 Task: Find connections with filter location Litvínov with filter topic #Businessintelligence with filter profile language German with filter current company Fractal with filter school St. Joseph's Convent School, Bhopal with filter industry Urban Transit Services with filter service category WordPress Design with filter keywords title Assistant Engineer
Action: Mouse moved to (533, 77)
Screenshot: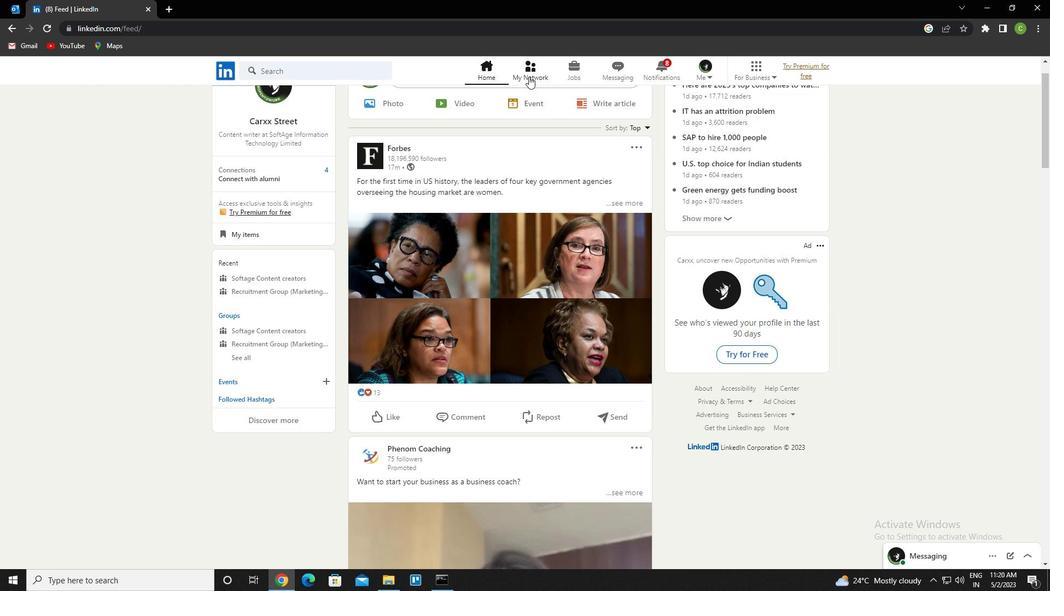 
Action: Mouse pressed left at (533, 77)
Screenshot: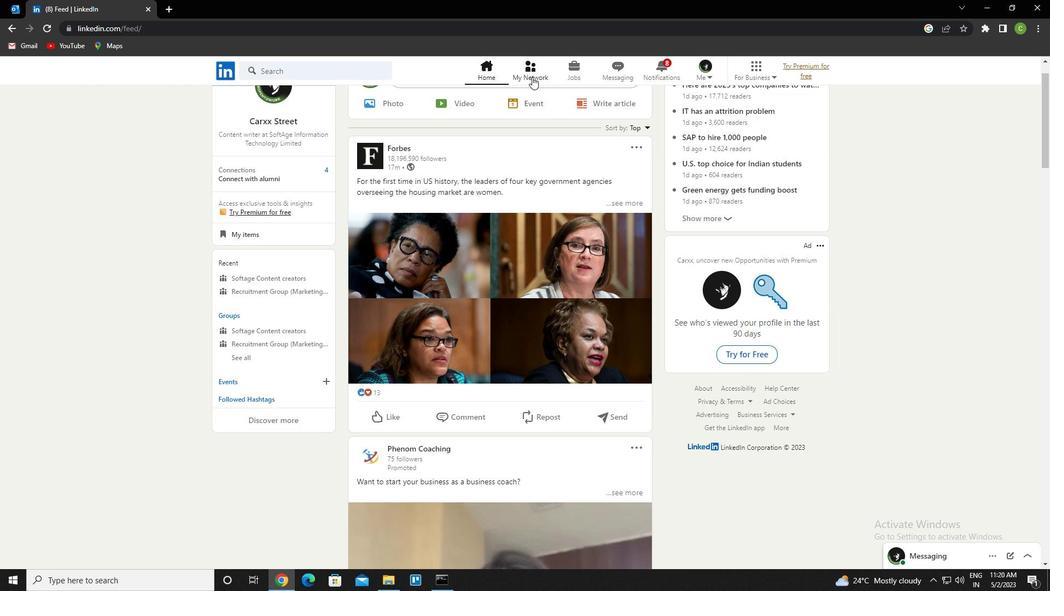 
Action: Mouse moved to (314, 129)
Screenshot: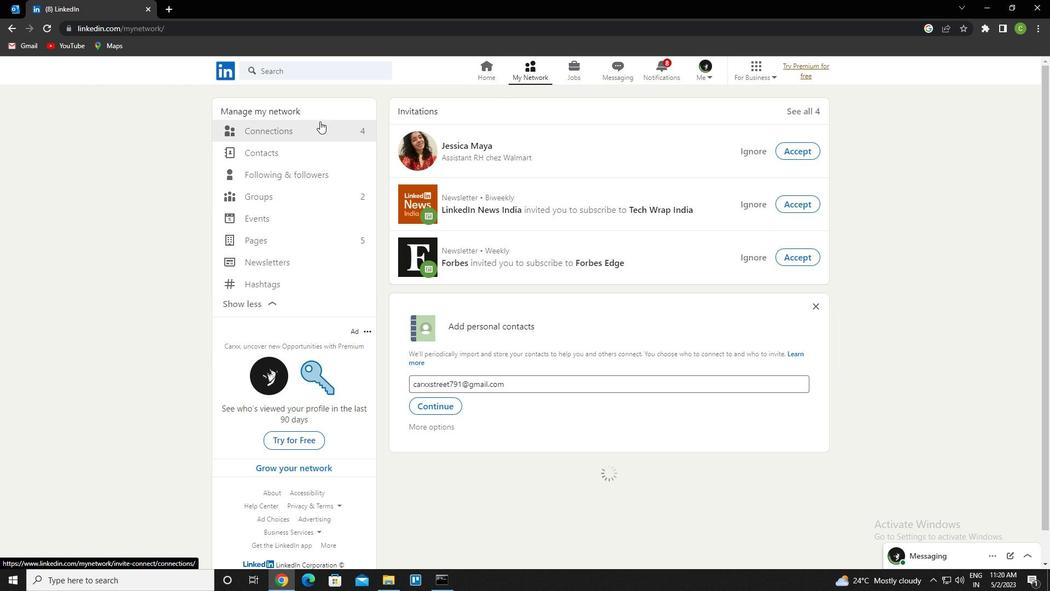 
Action: Mouse pressed left at (314, 129)
Screenshot: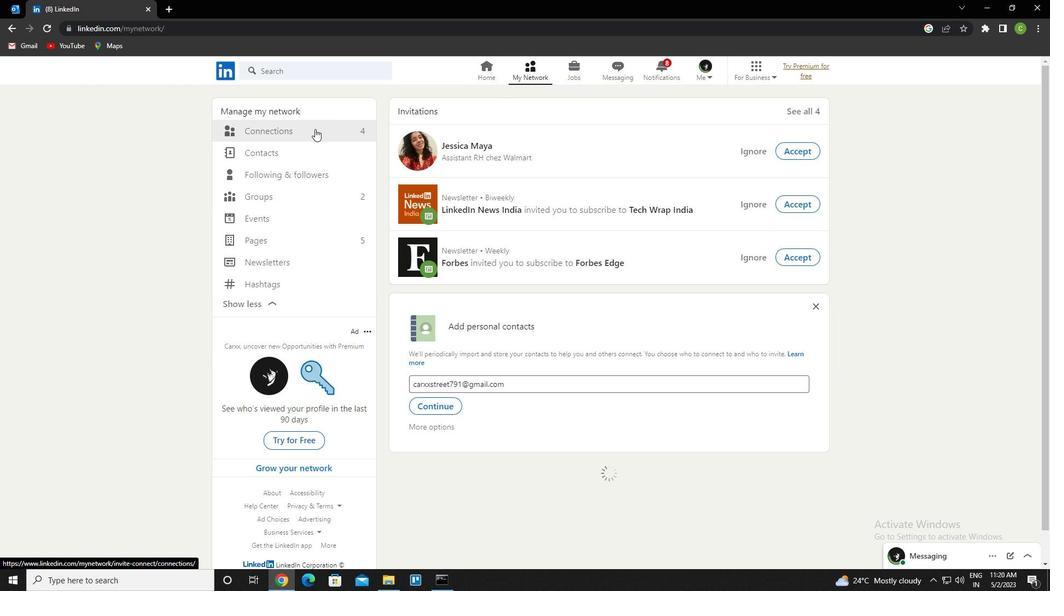 
Action: Mouse moved to (616, 127)
Screenshot: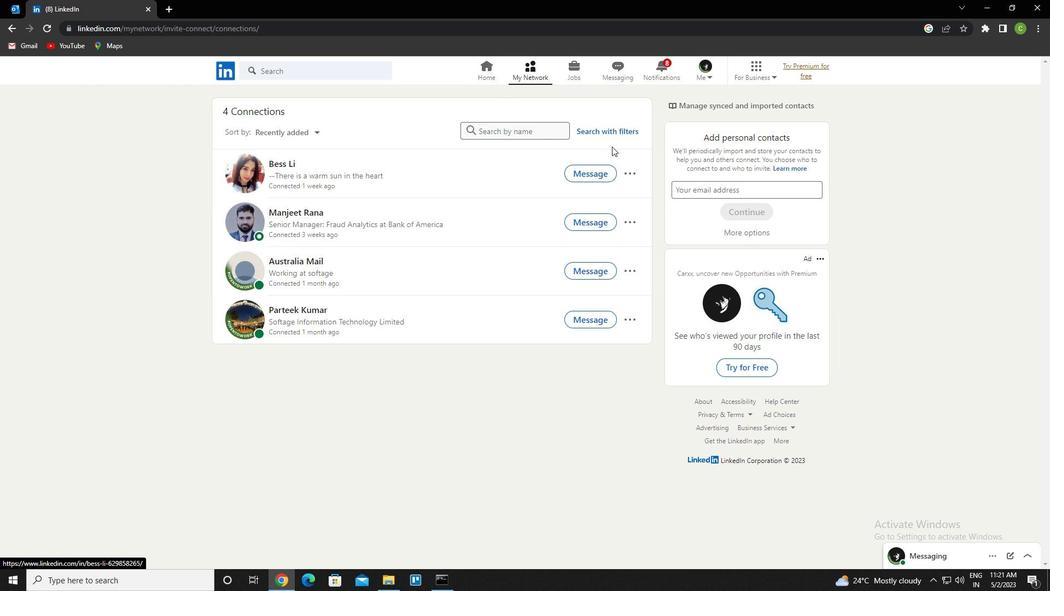 
Action: Mouse pressed left at (616, 127)
Screenshot: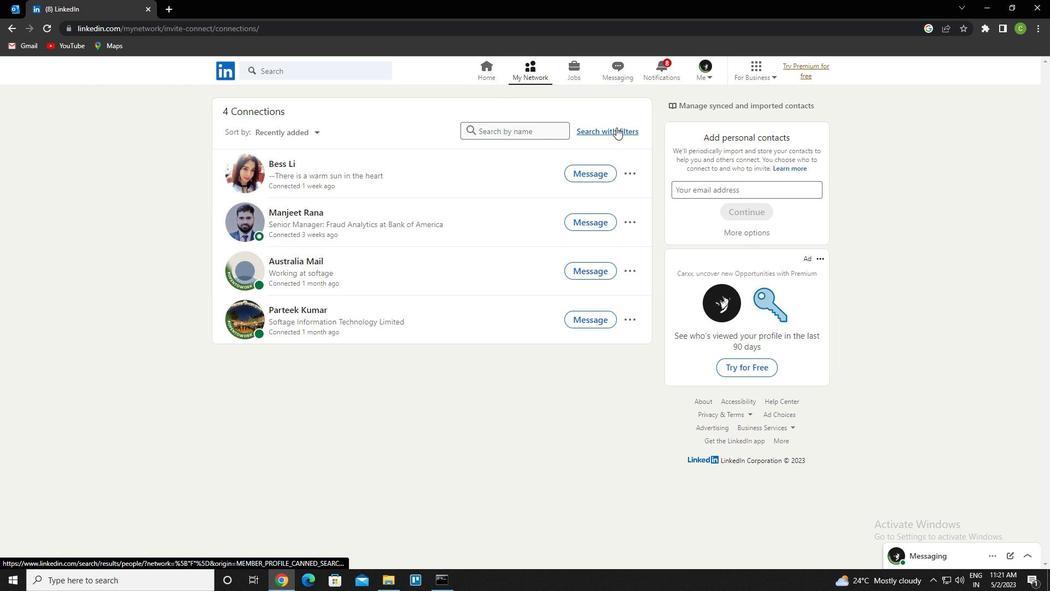 
Action: Mouse moved to (560, 100)
Screenshot: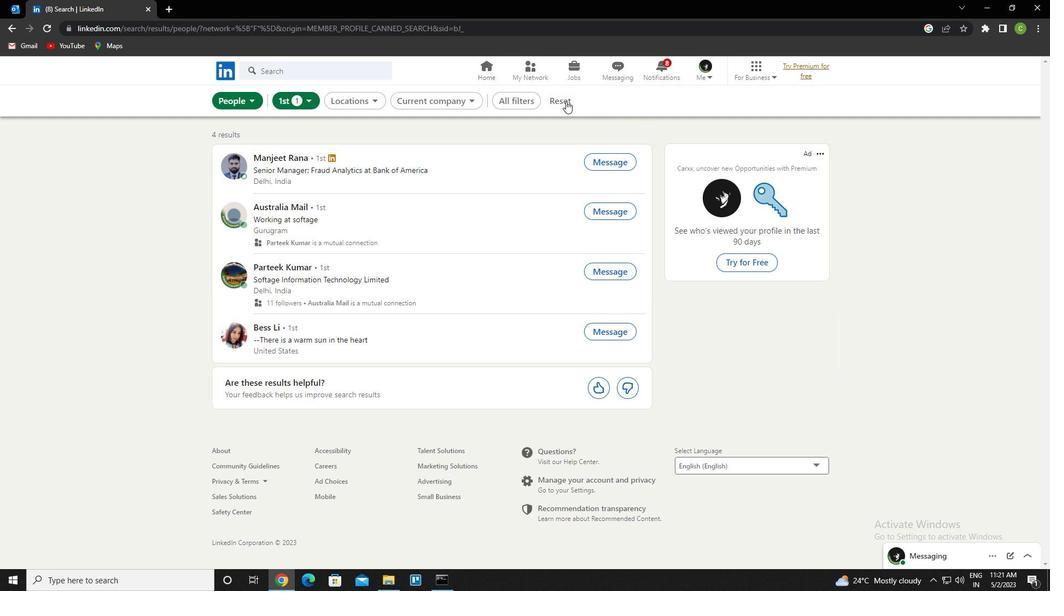 
Action: Mouse pressed left at (560, 100)
Screenshot: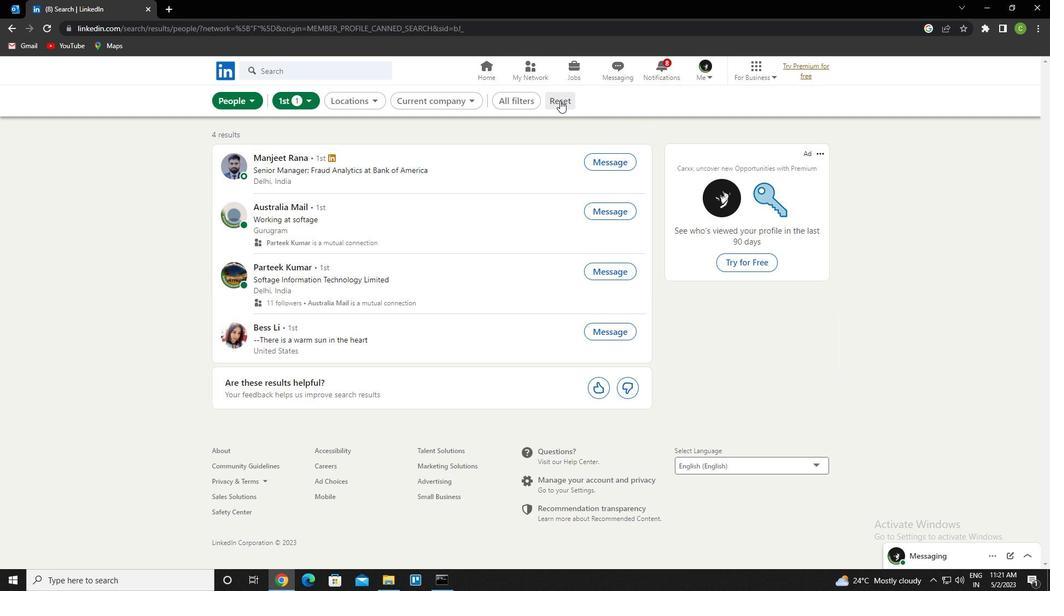 
Action: Mouse moved to (545, 104)
Screenshot: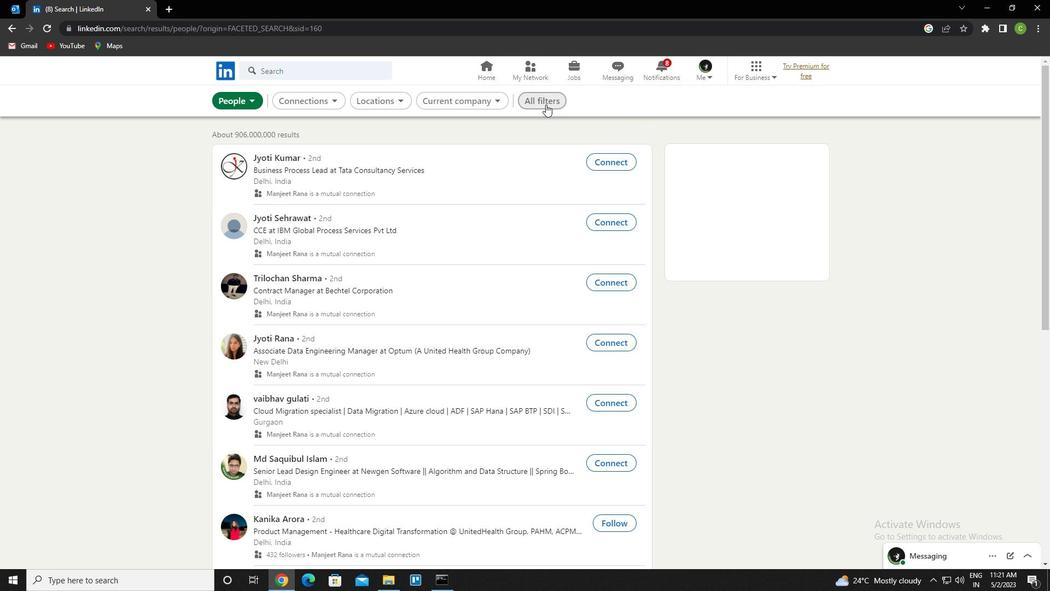 
Action: Mouse pressed left at (545, 104)
Screenshot: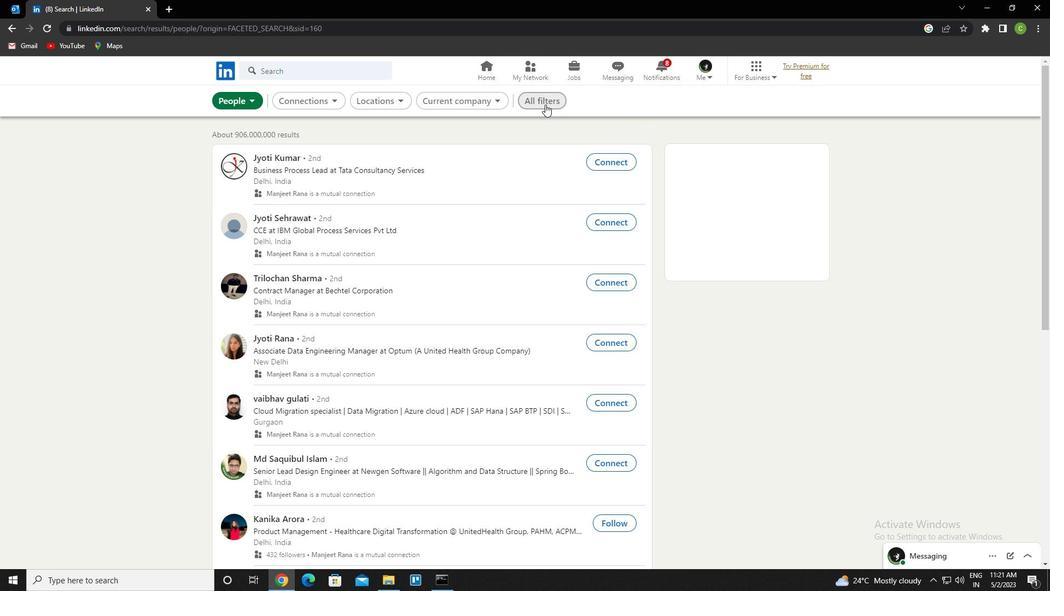 
Action: Mouse moved to (963, 379)
Screenshot: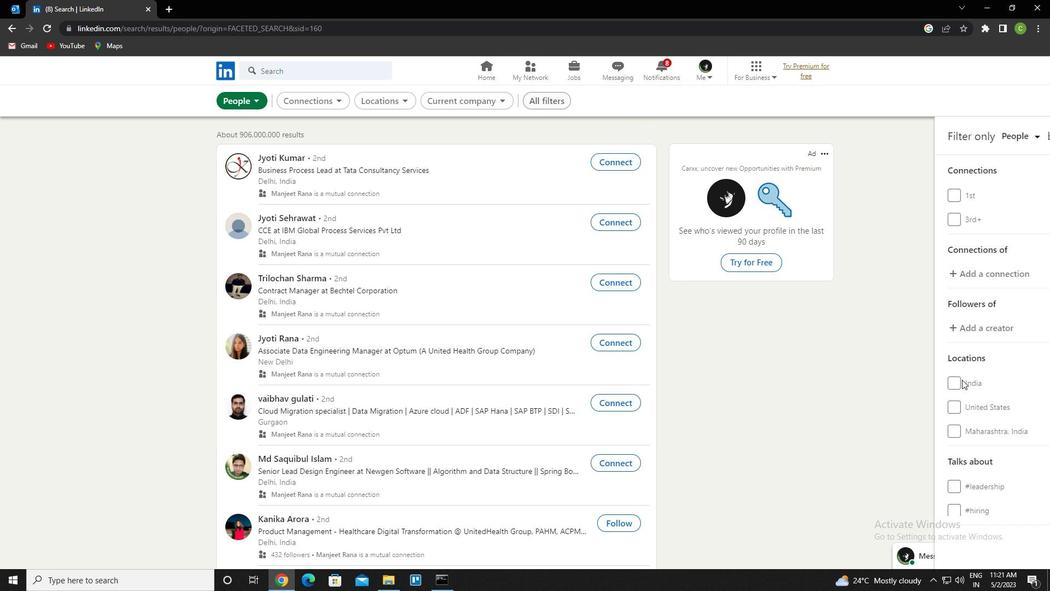 
Action: Mouse scrolled (963, 379) with delta (0, 0)
Screenshot: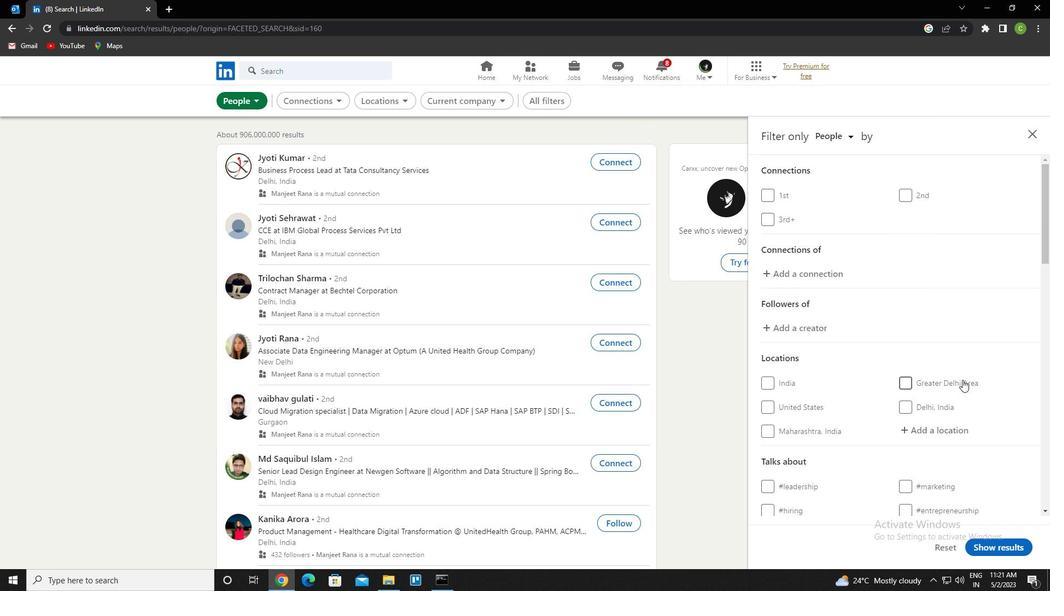 
Action: Mouse scrolled (963, 379) with delta (0, 0)
Screenshot: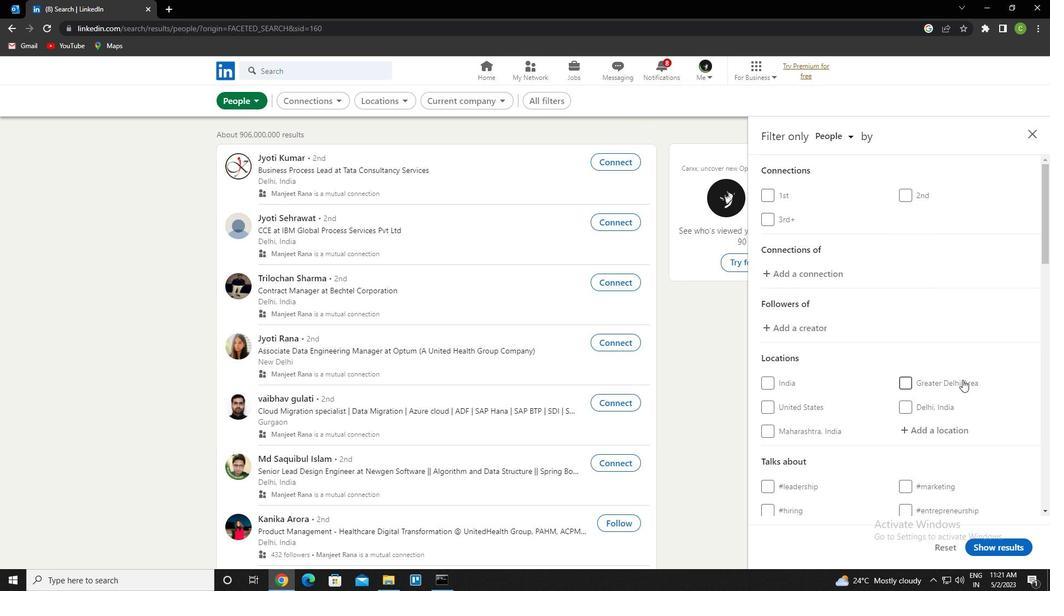 
Action: Mouse scrolled (963, 379) with delta (0, 0)
Screenshot: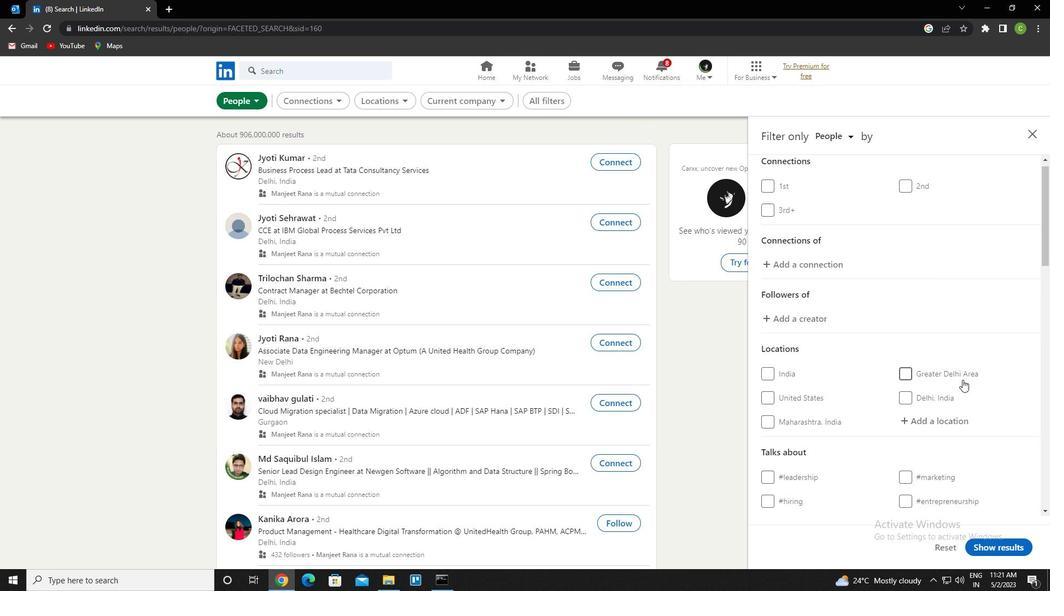 
Action: Mouse moved to (943, 270)
Screenshot: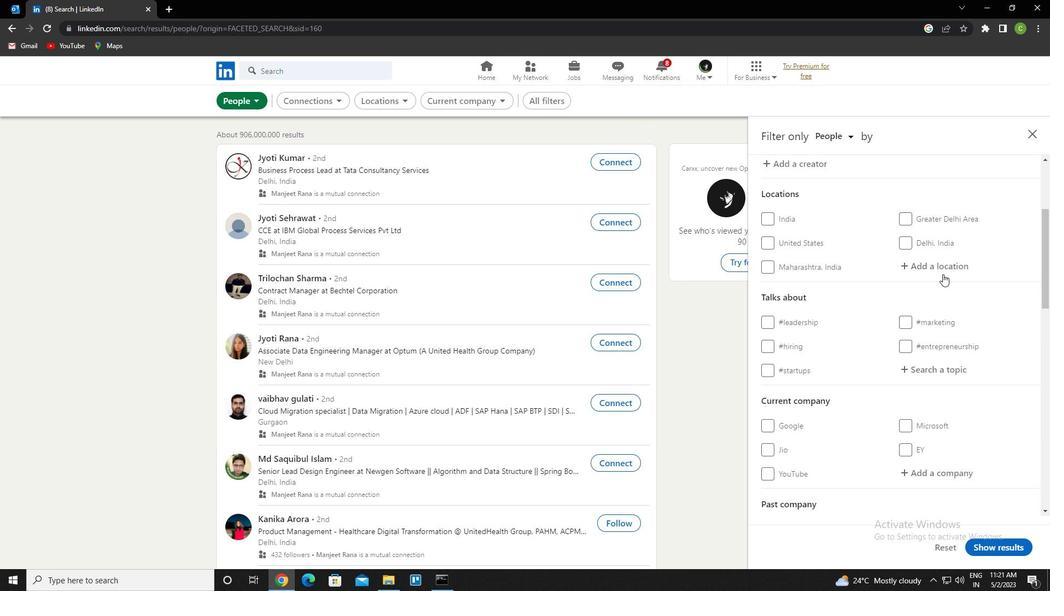 
Action: Mouse pressed left at (943, 270)
Screenshot: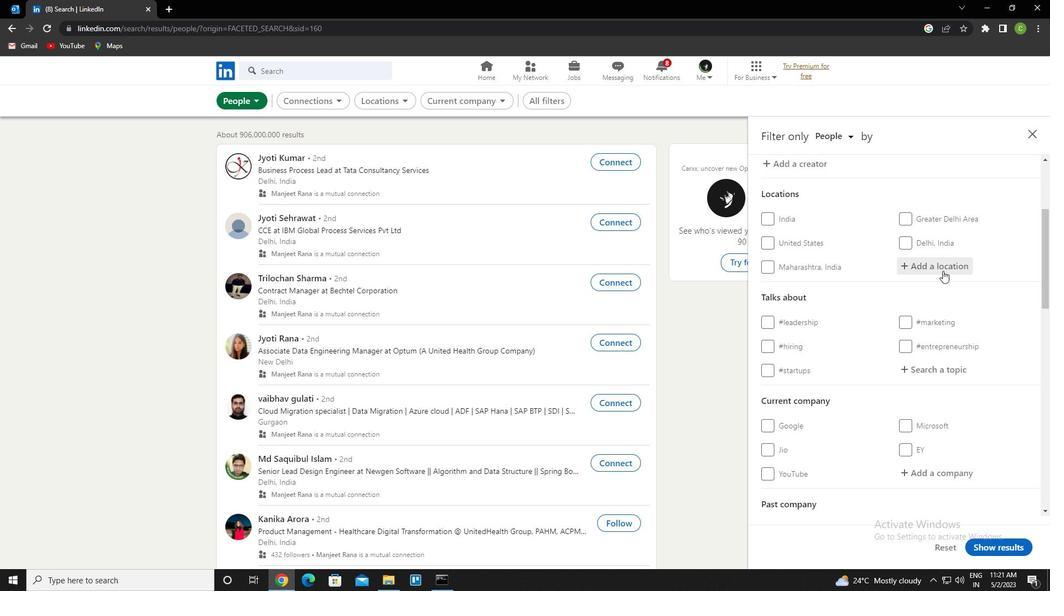 
Action: Key pressed <Key.caps_lock>l<Key.caps_lock>itvinoc<Key.backspace><Key.down><Key.enter>
Screenshot: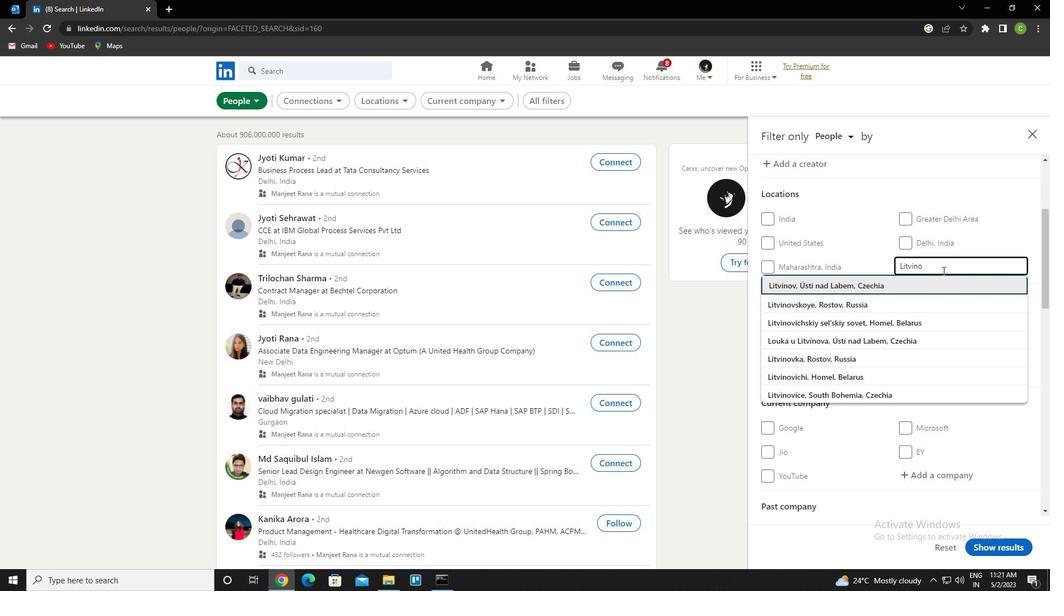 
Action: Mouse scrolled (943, 270) with delta (0, 0)
Screenshot: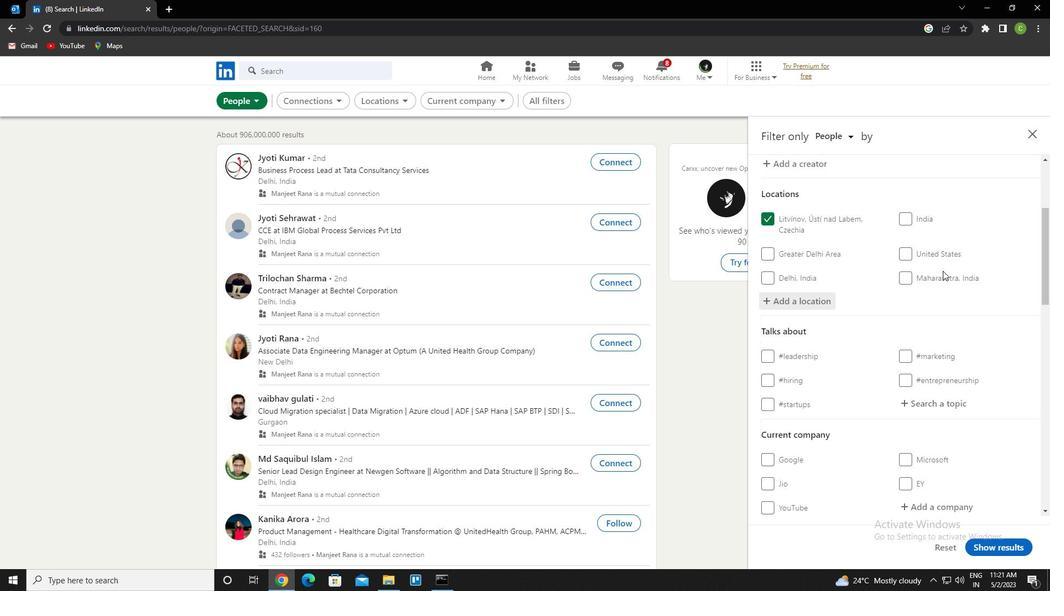
Action: Mouse scrolled (943, 270) with delta (0, 0)
Screenshot: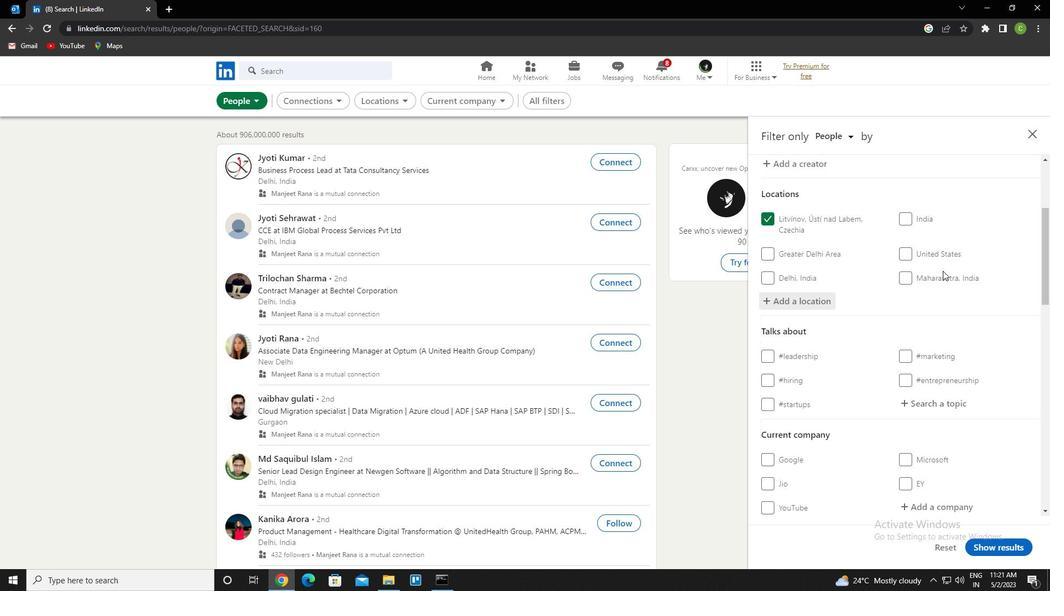 
Action: Mouse moved to (928, 295)
Screenshot: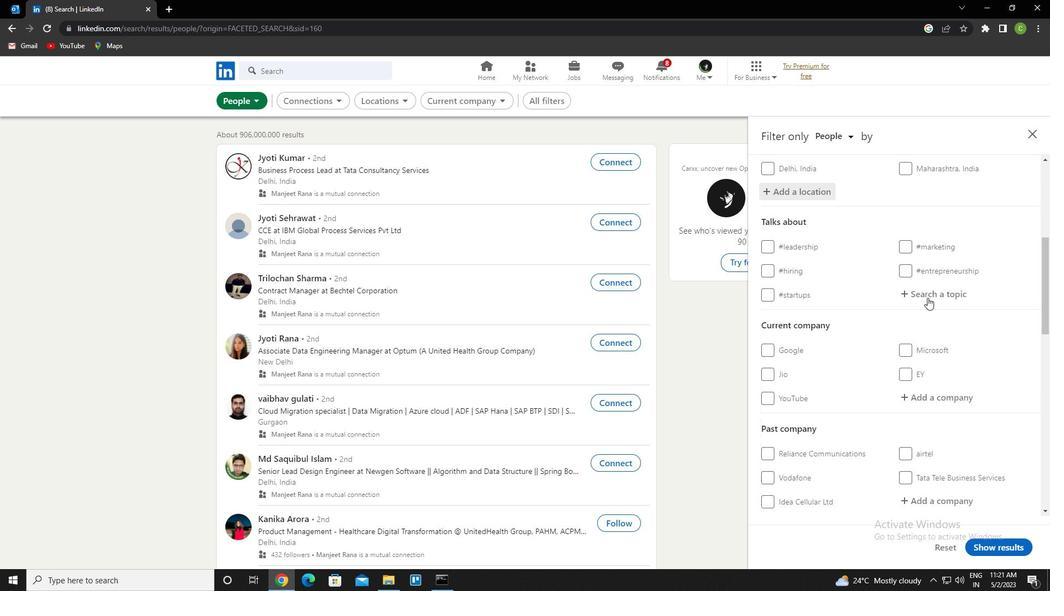 
Action: Mouse pressed left at (928, 295)
Screenshot: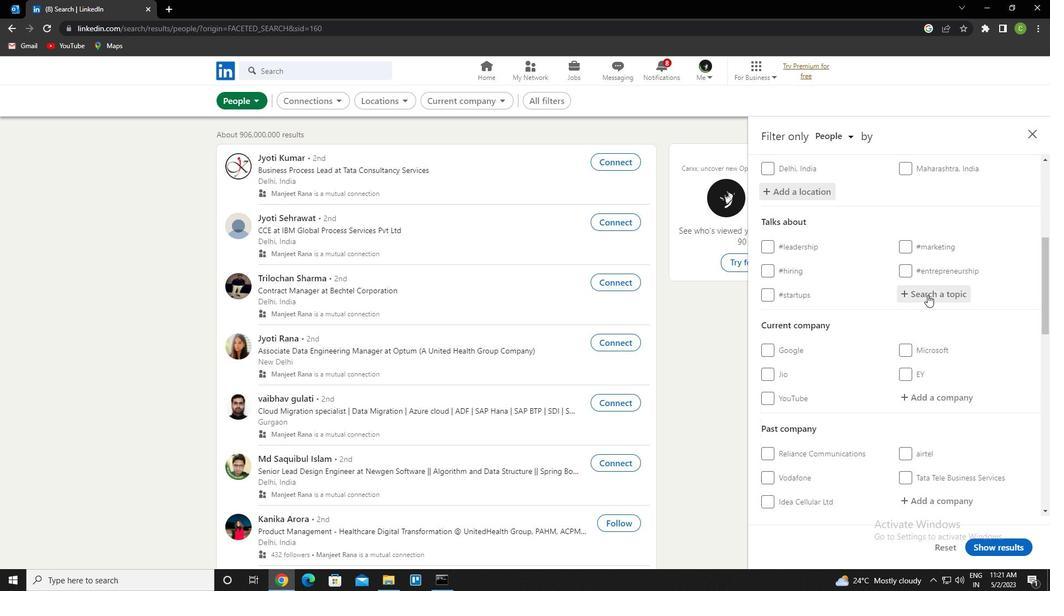 
Action: Key pressed businessintelli<Key.down><Key.enter>
Screenshot: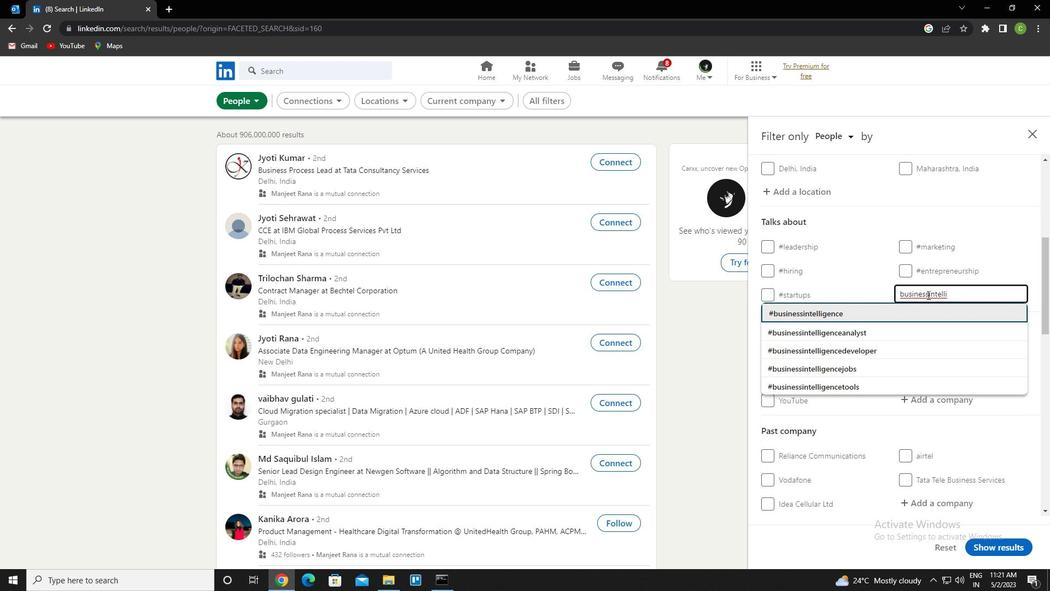
Action: Mouse scrolled (928, 294) with delta (0, 0)
Screenshot: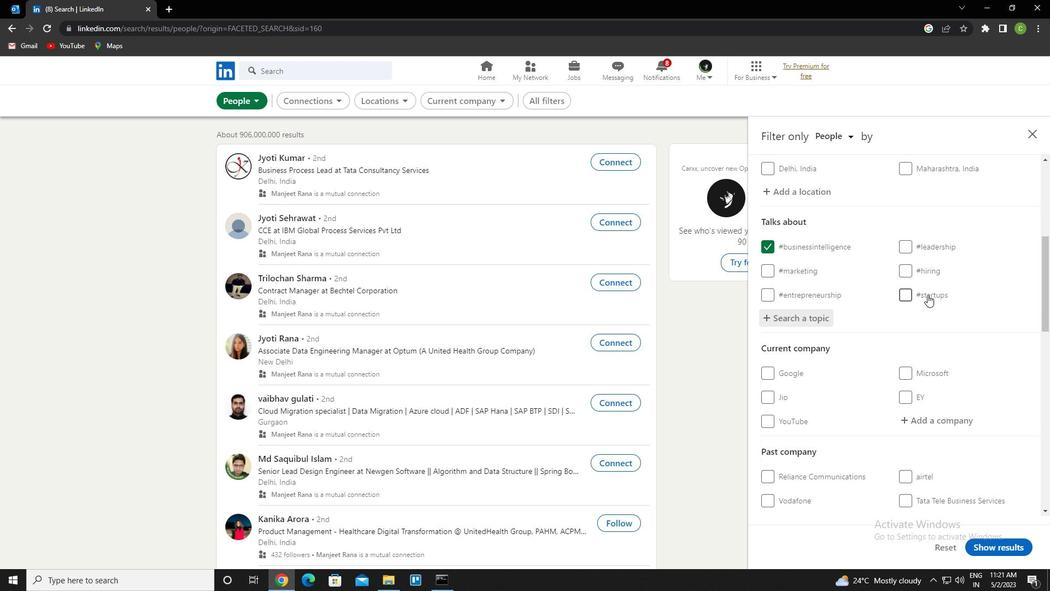 
Action: Mouse scrolled (928, 294) with delta (0, 0)
Screenshot: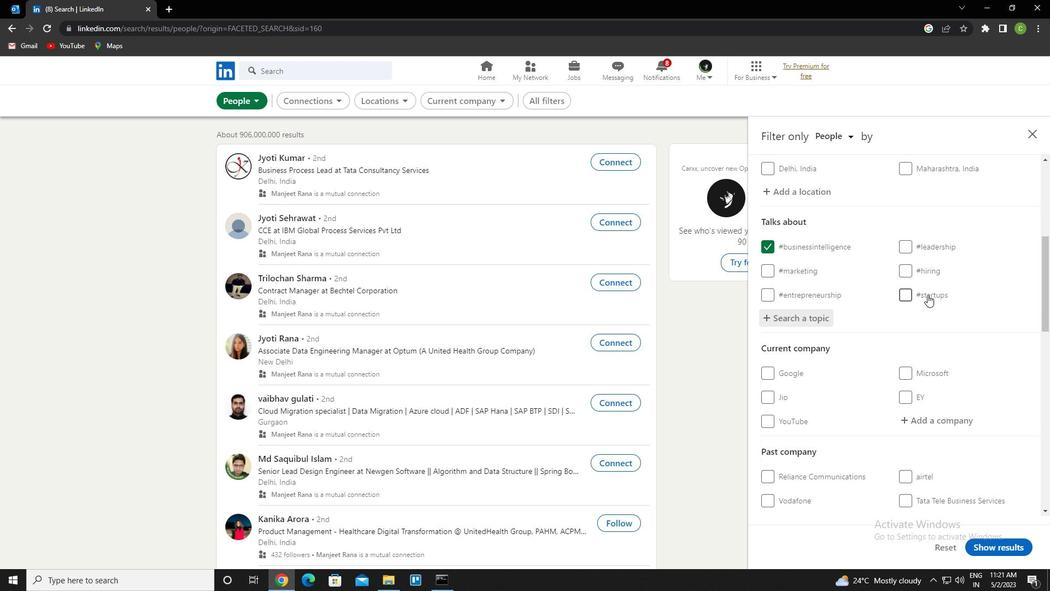 
Action: Mouse scrolled (928, 294) with delta (0, 0)
Screenshot: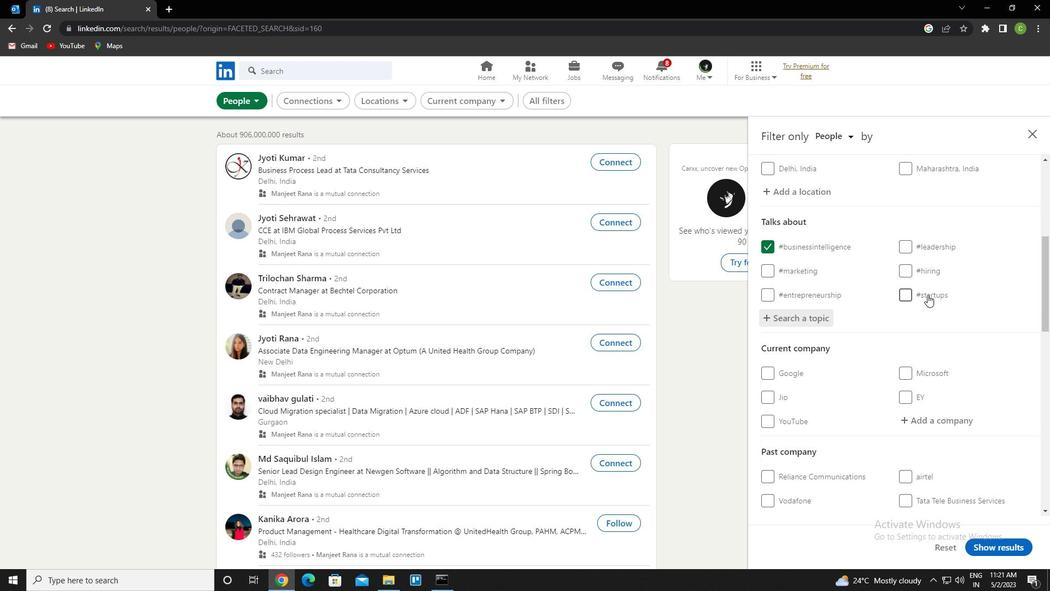
Action: Mouse scrolled (928, 294) with delta (0, 0)
Screenshot: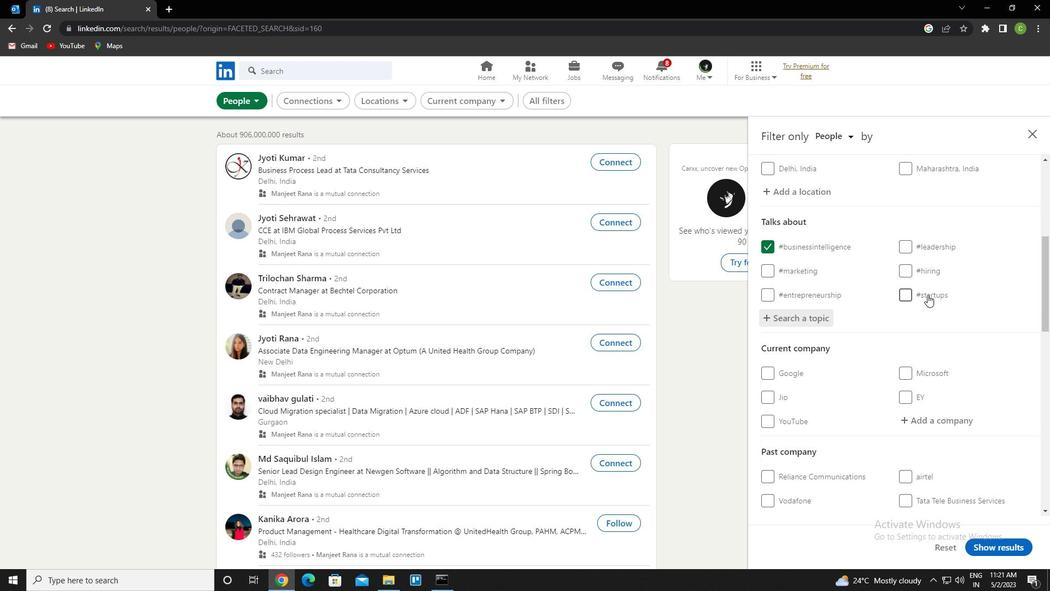 
Action: Mouse scrolled (928, 294) with delta (0, 0)
Screenshot: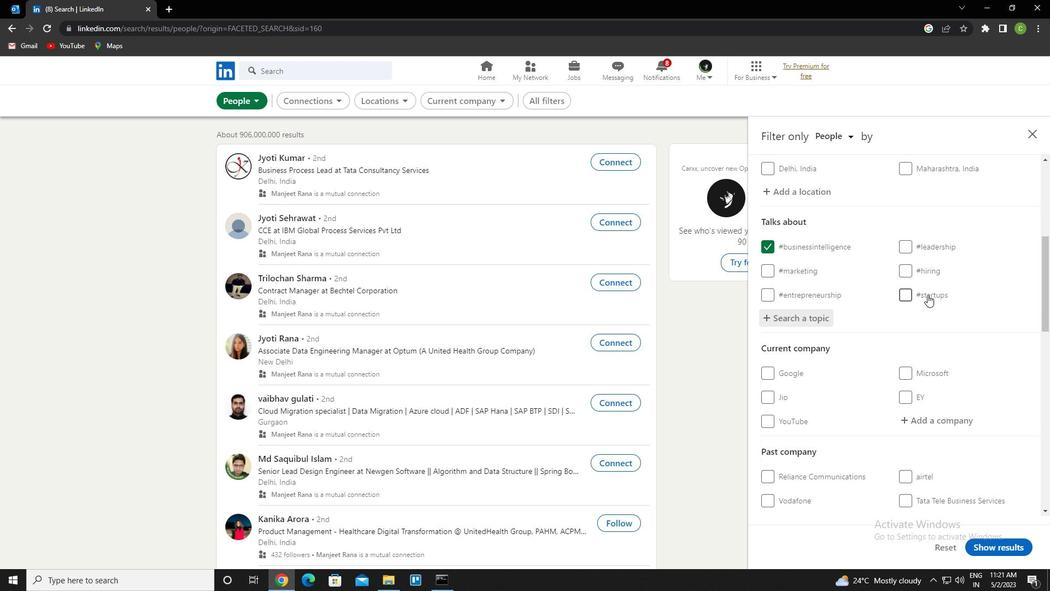 
Action: Mouse scrolled (928, 294) with delta (0, 0)
Screenshot: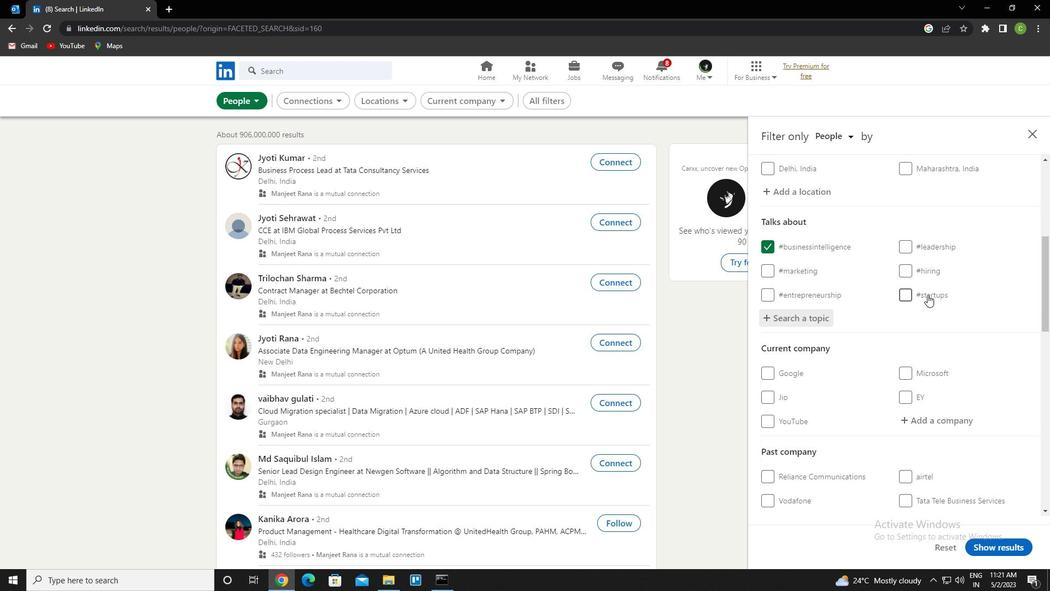 
Action: Mouse scrolled (928, 294) with delta (0, 0)
Screenshot: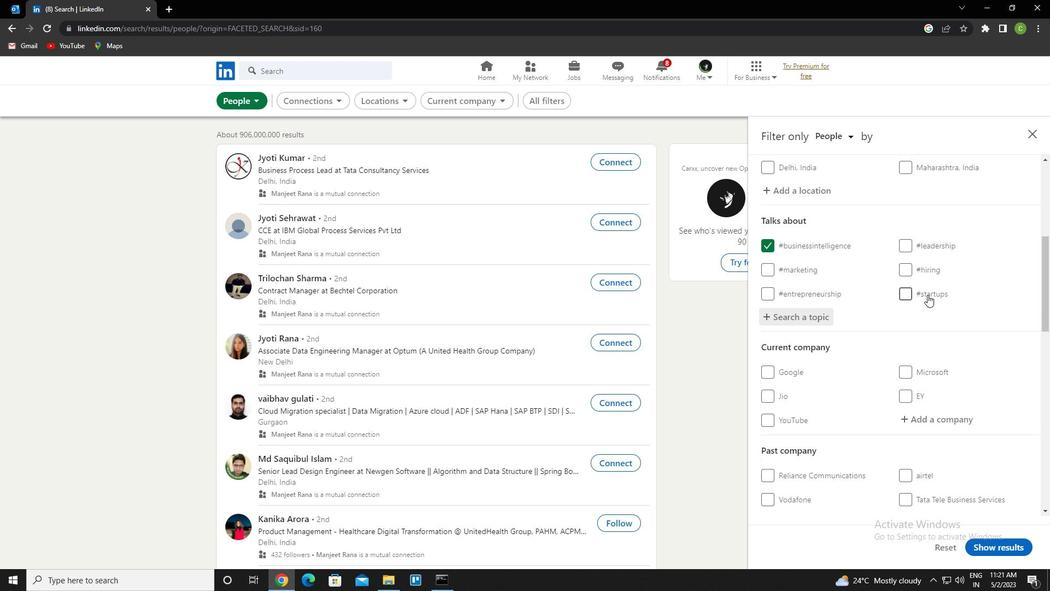 
Action: Mouse scrolled (928, 294) with delta (0, 0)
Screenshot: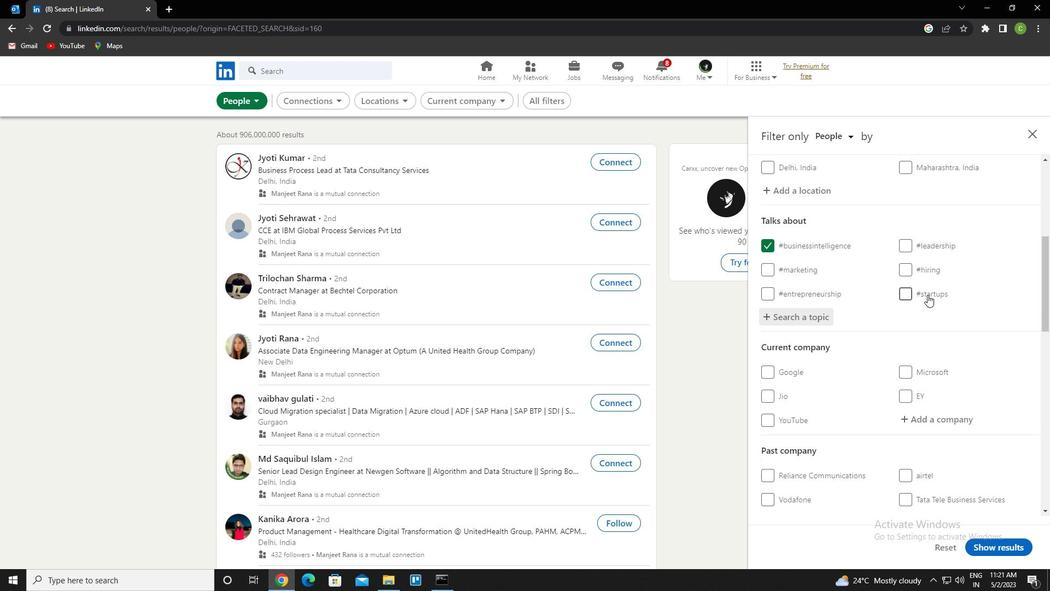 
Action: Mouse scrolled (928, 294) with delta (0, 0)
Screenshot: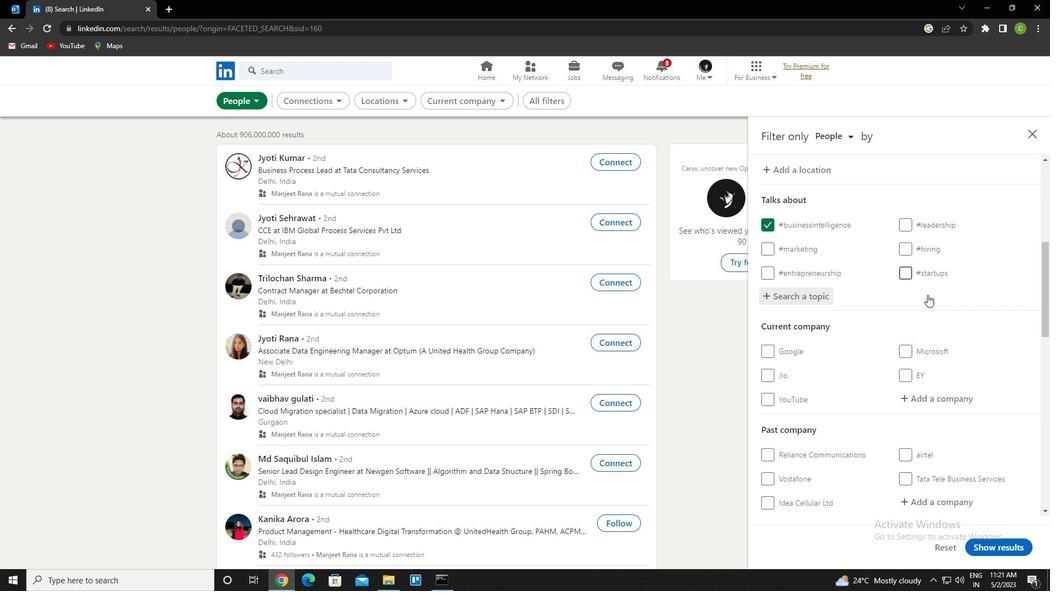 
Action: Mouse scrolled (928, 294) with delta (0, 0)
Screenshot: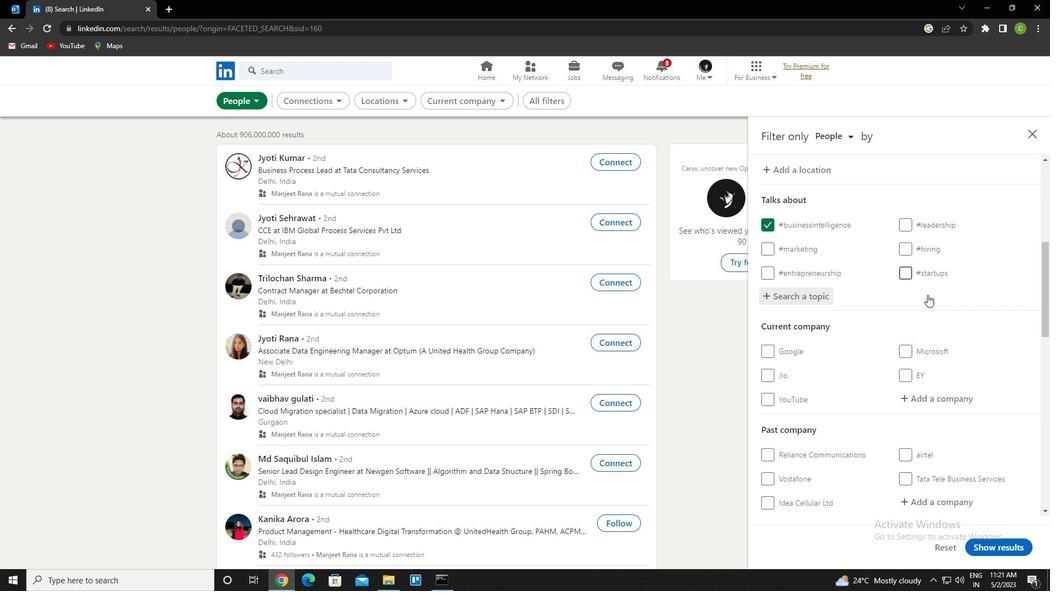 
Action: Mouse scrolled (928, 294) with delta (0, 0)
Screenshot: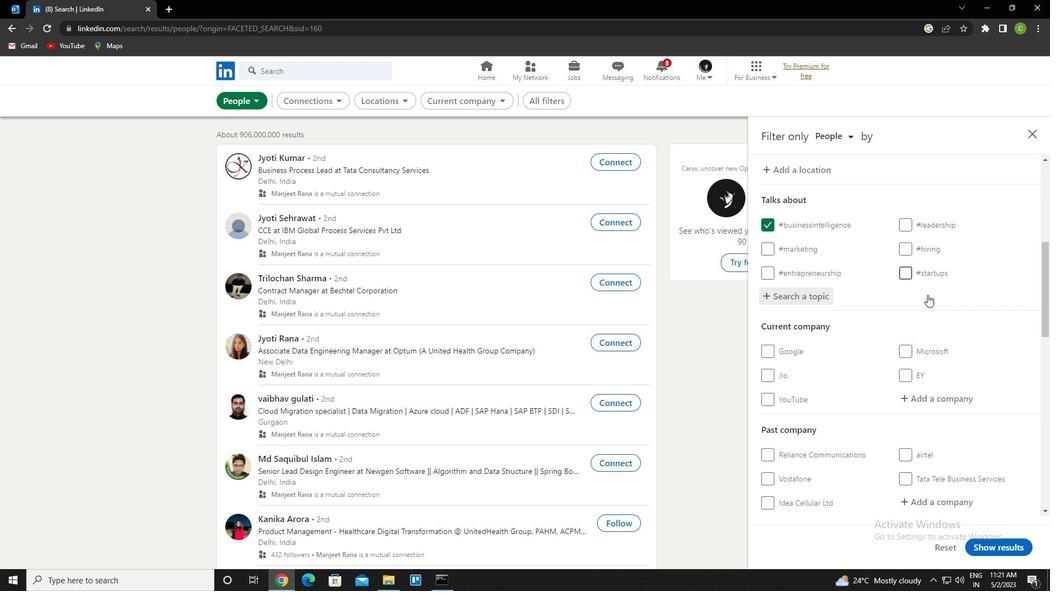 
Action: Mouse moved to (773, 255)
Screenshot: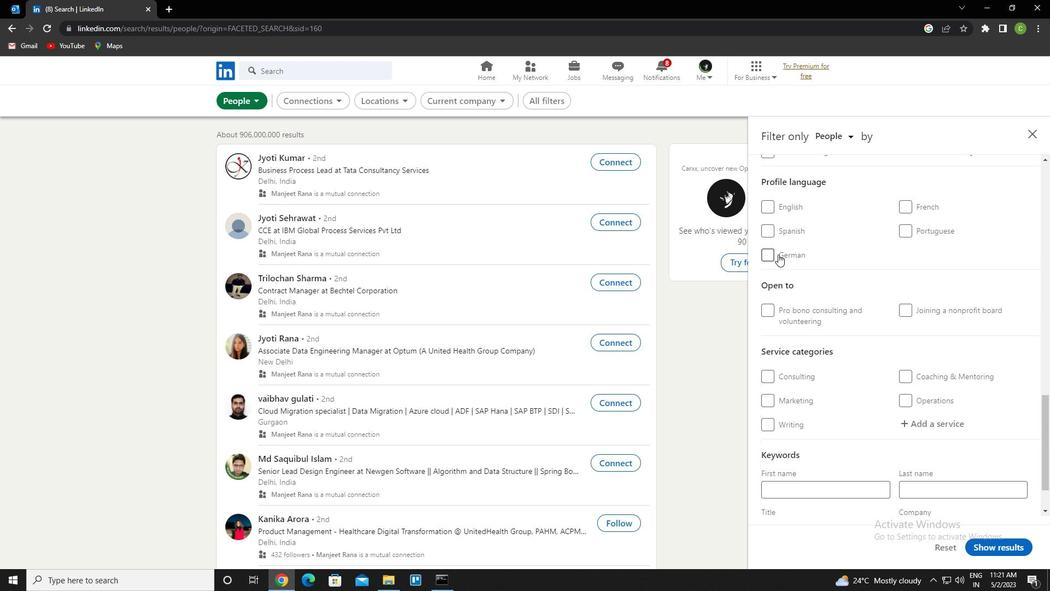 
Action: Mouse pressed left at (773, 255)
Screenshot: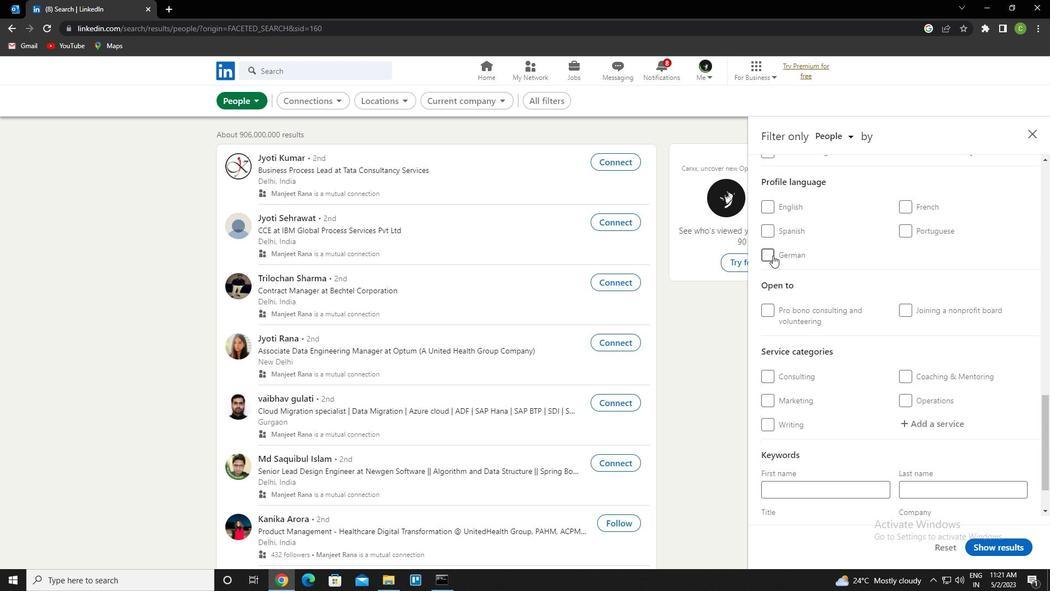 
Action: Mouse moved to (913, 405)
Screenshot: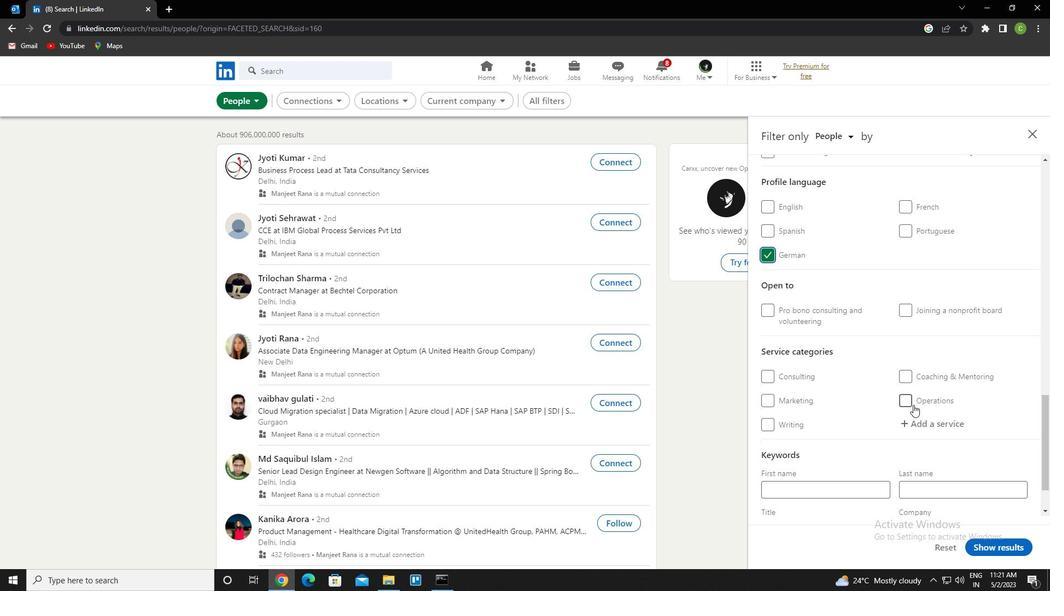 
Action: Mouse scrolled (913, 406) with delta (0, 0)
Screenshot: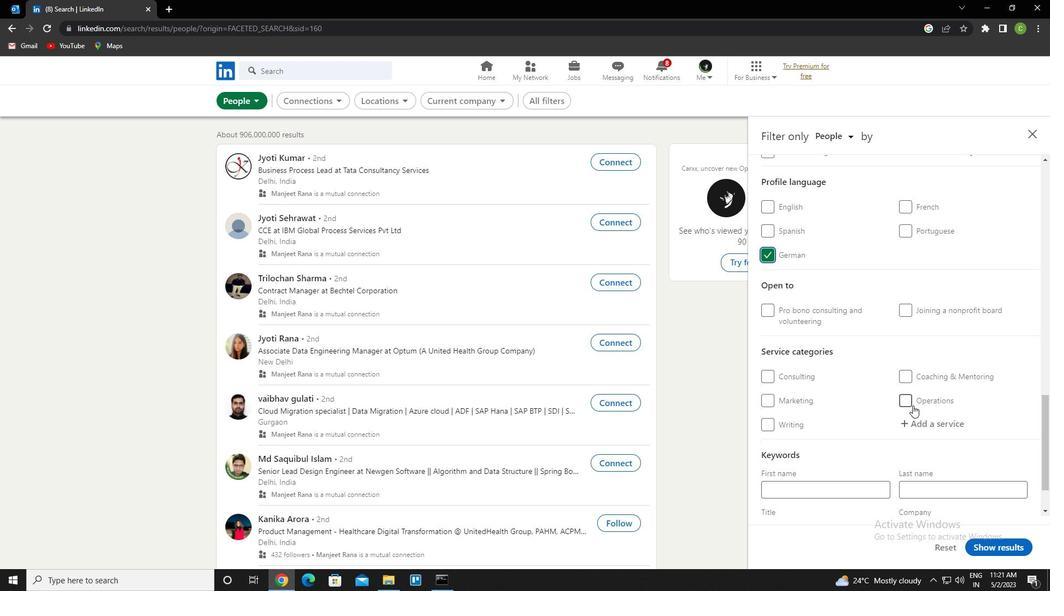 
Action: Mouse scrolled (913, 406) with delta (0, 0)
Screenshot: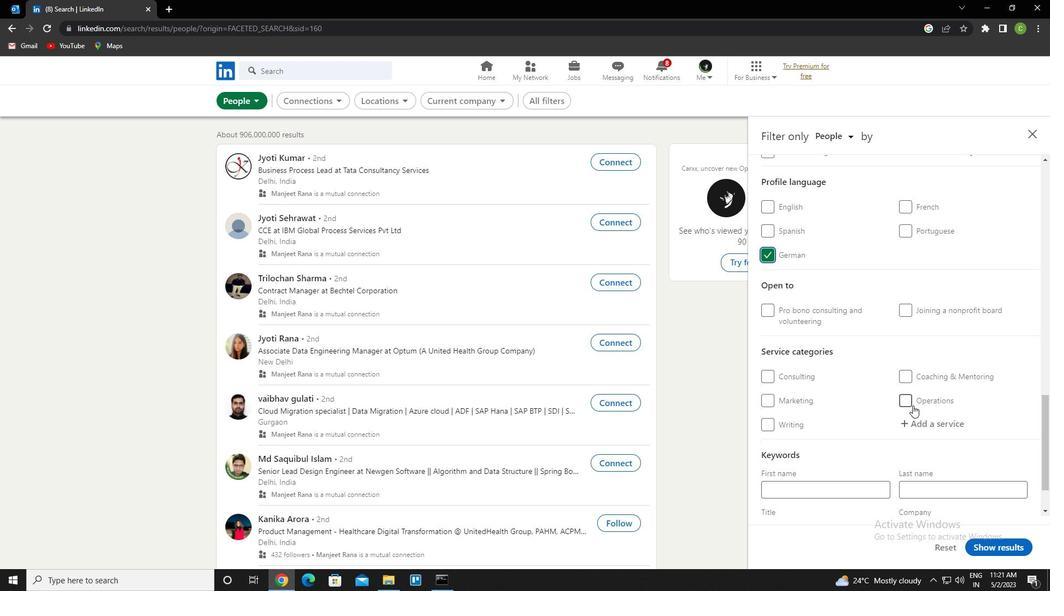 
Action: Mouse scrolled (913, 406) with delta (0, 0)
Screenshot: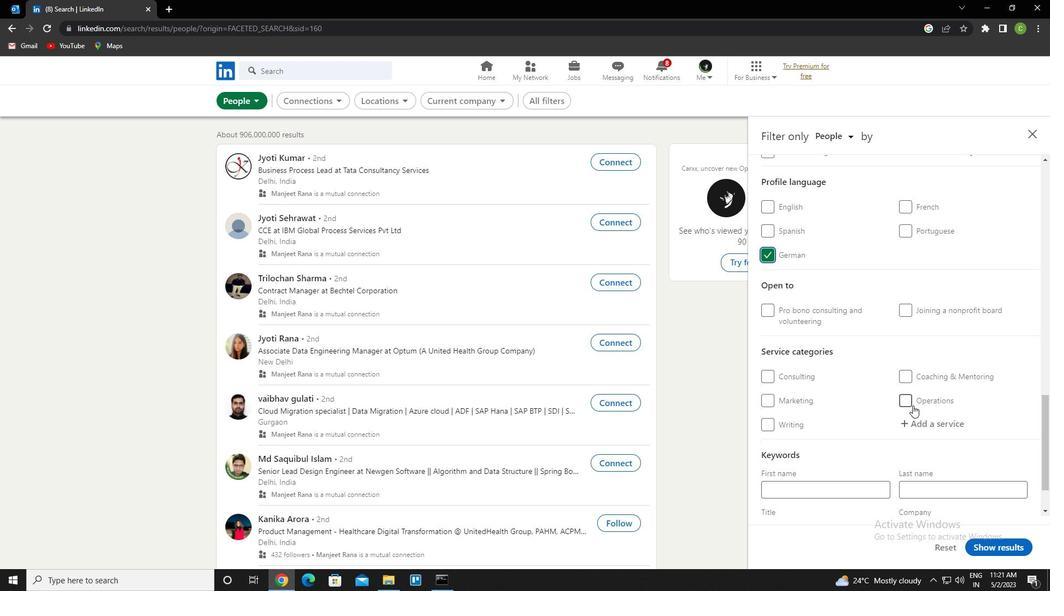 
Action: Mouse scrolled (913, 406) with delta (0, 0)
Screenshot: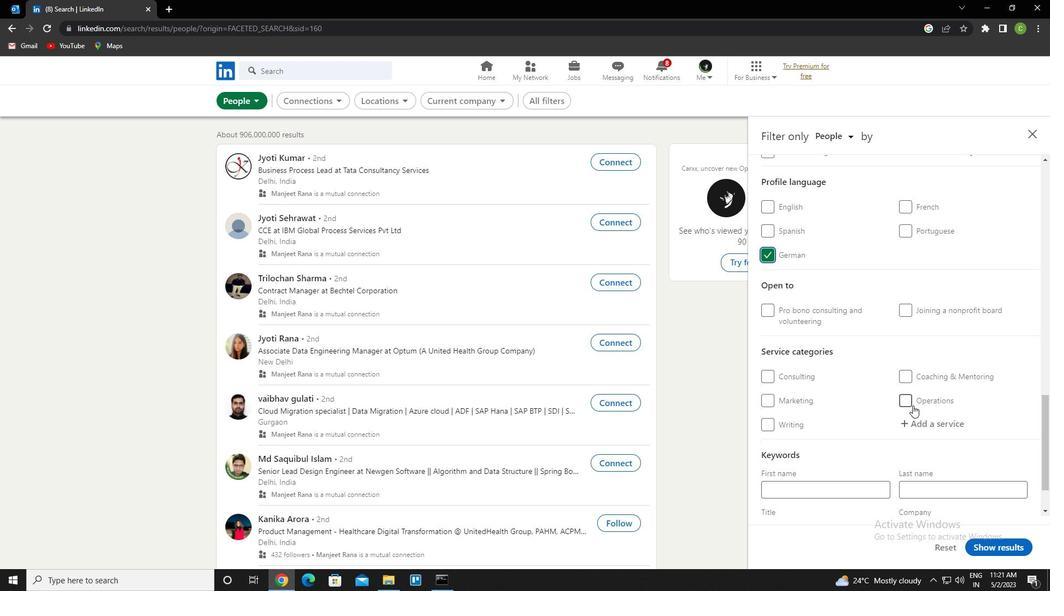 
Action: Mouse scrolled (913, 406) with delta (0, 0)
Screenshot: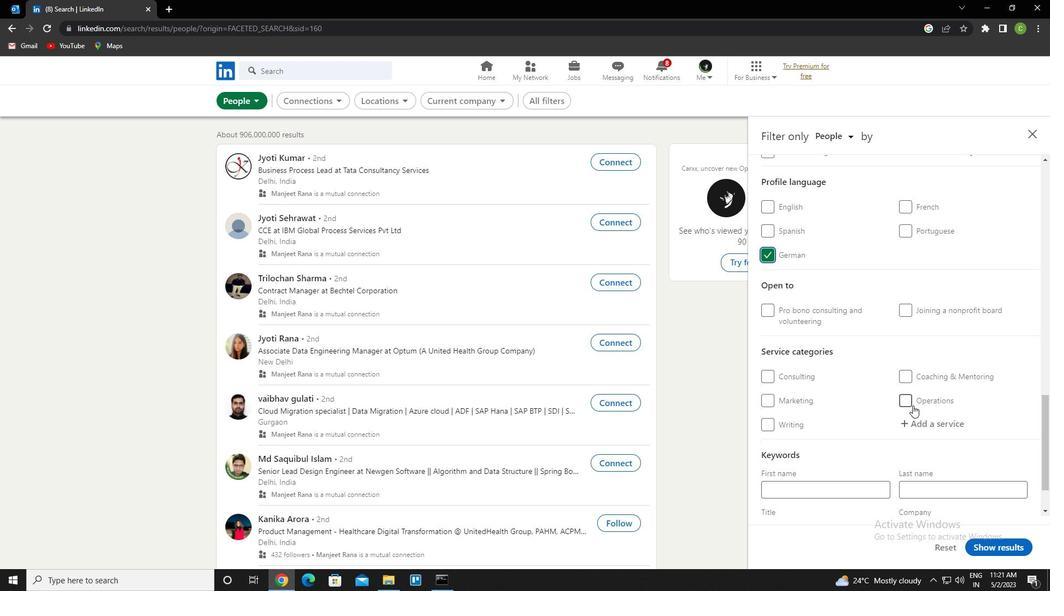 
Action: Mouse scrolled (913, 406) with delta (0, 0)
Screenshot: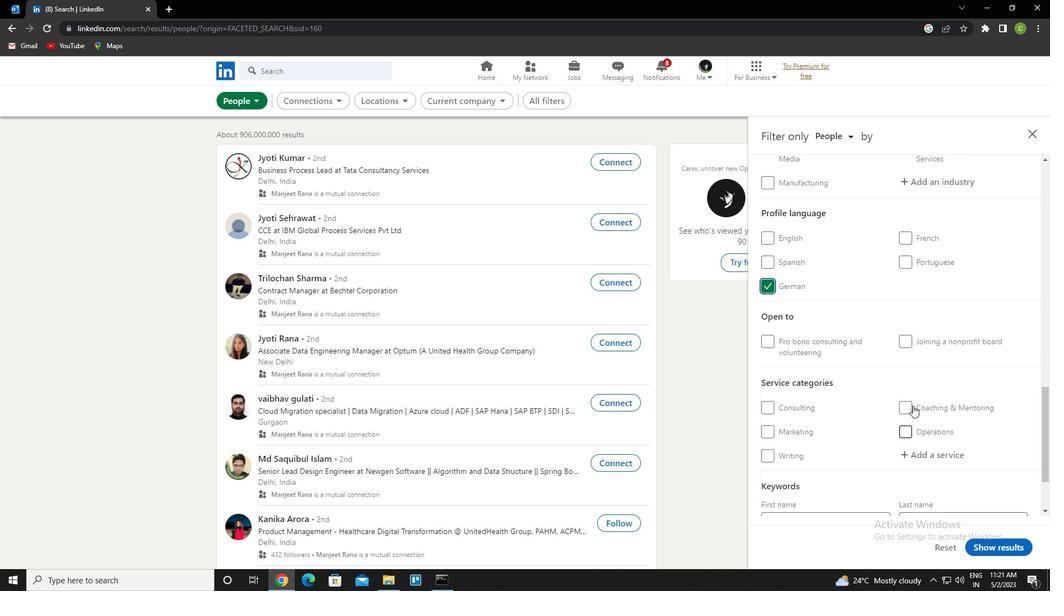 
Action: Mouse moved to (851, 279)
Screenshot: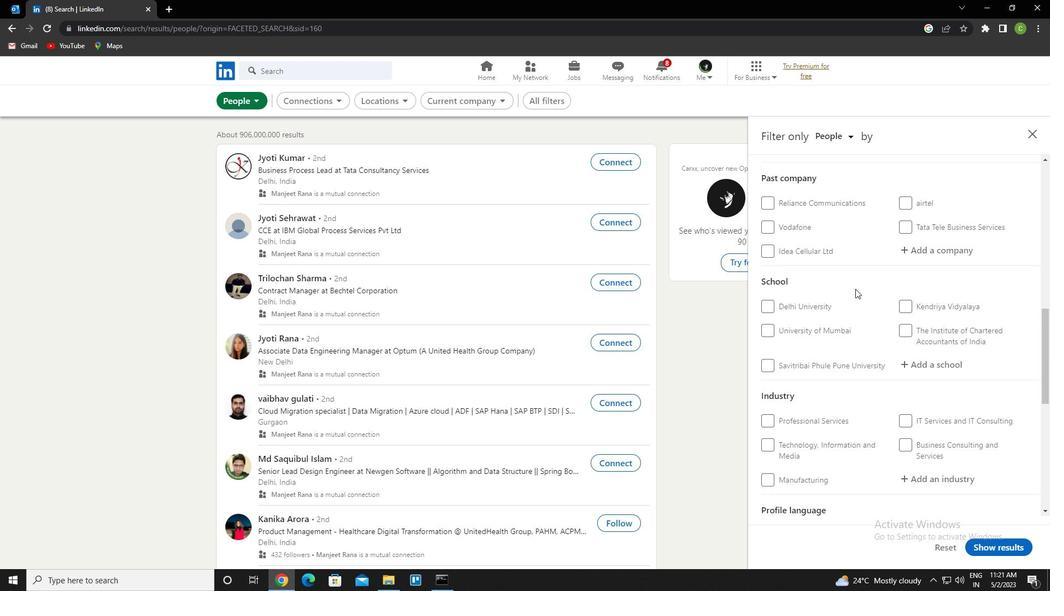 
Action: Mouse scrolled (851, 280) with delta (0, 0)
Screenshot: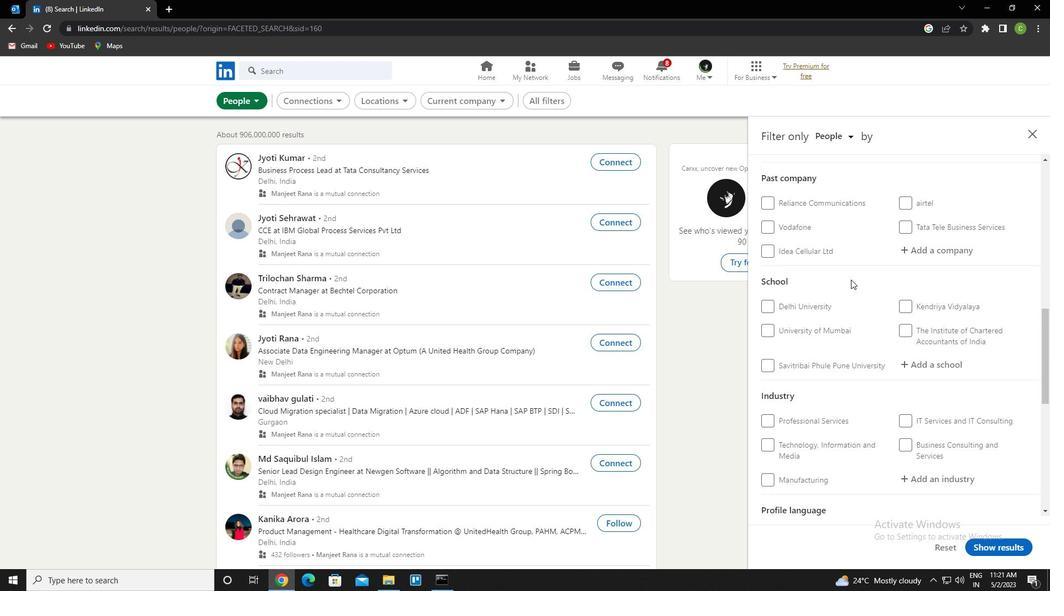 
Action: Mouse moved to (944, 201)
Screenshot: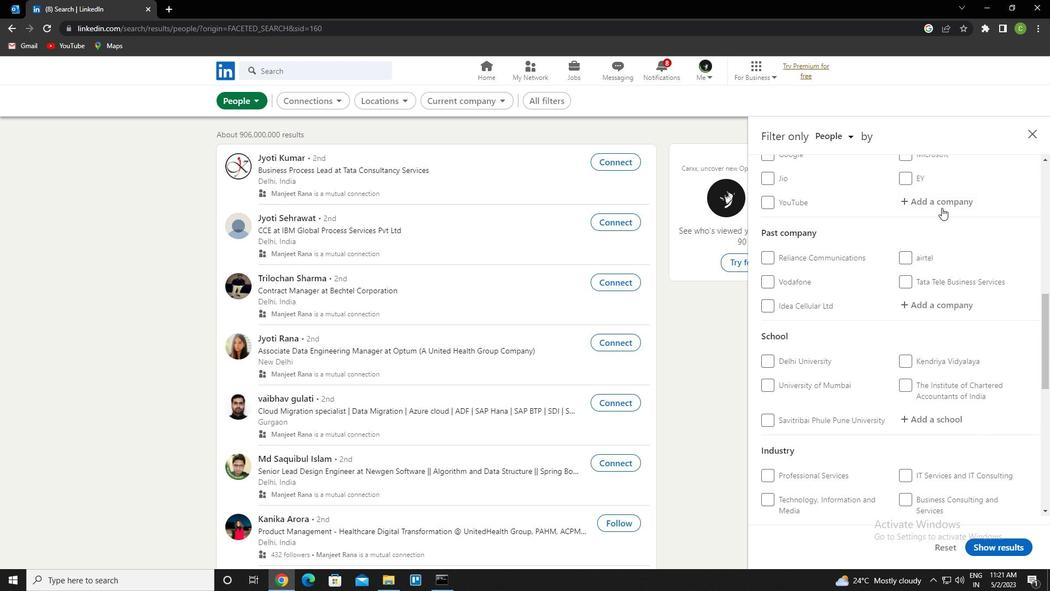 
Action: Mouse pressed left at (944, 201)
Screenshot: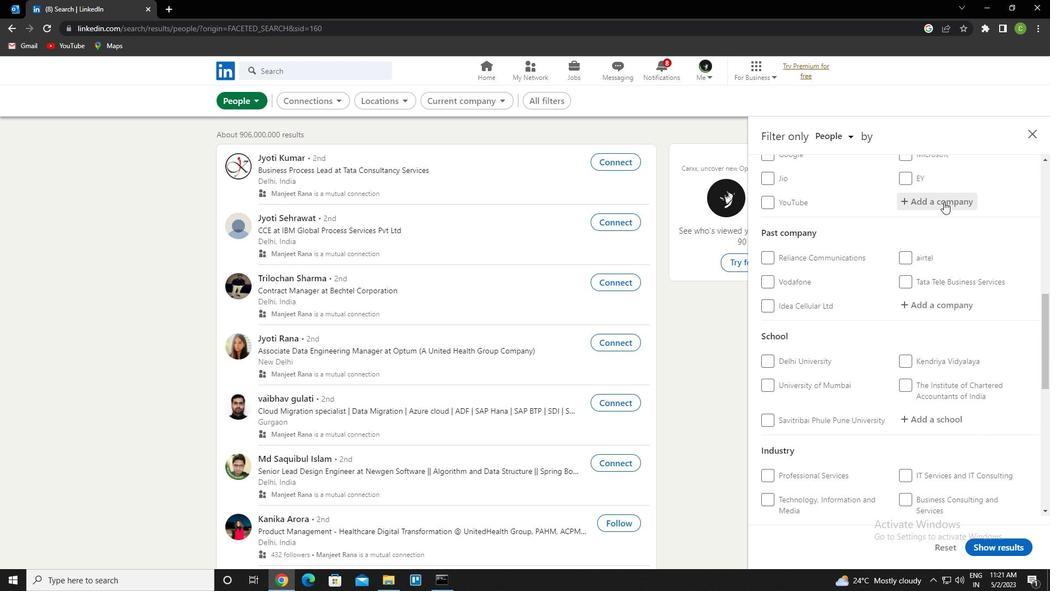 
Action: Key pressed <Key.caps_lock>f<Key.caps_lock>ractal<Key.down><Key.enter>
Screenshot: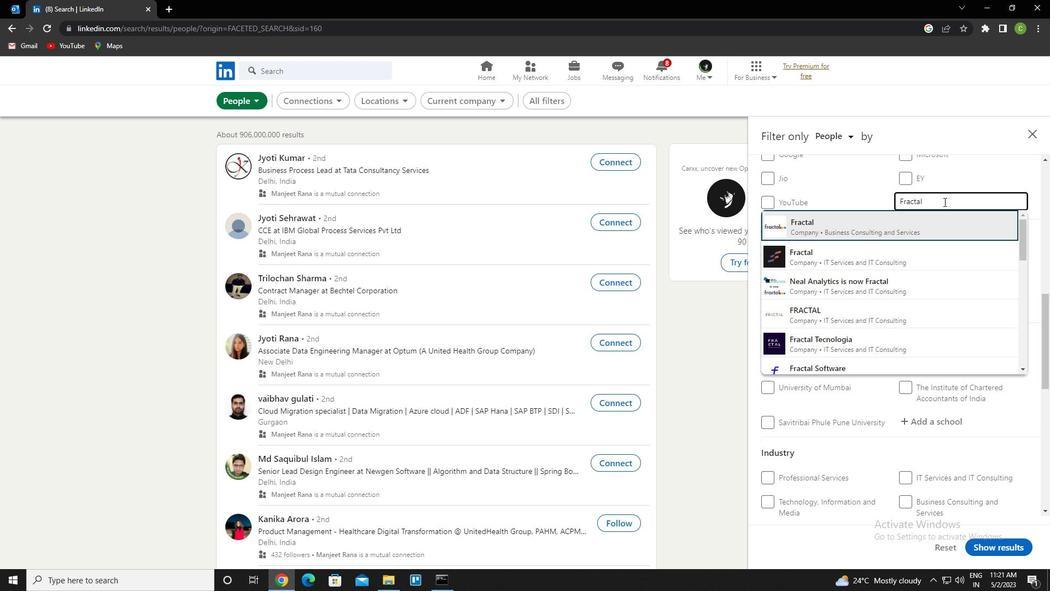 
Action: Mouse scrolled (944, 201) with delta (0, 0)
Screenshot: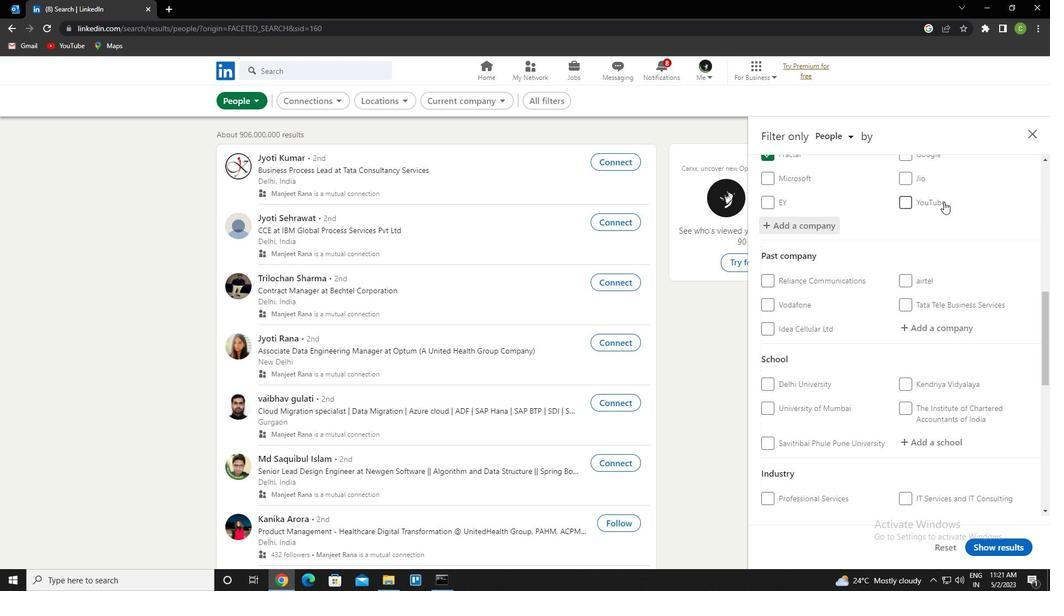 
Action: Mouse scrolled (944, 201) with delta (0, 0)
Screenshot: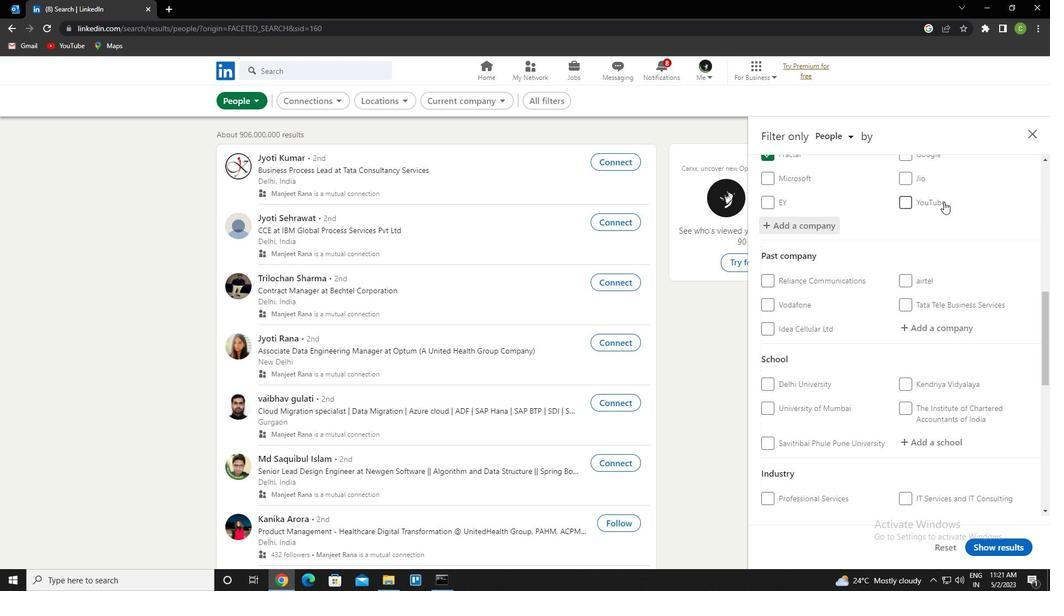 
Action: Mouse scrolled (944, 201) with delta (0, 0)
Screenshot: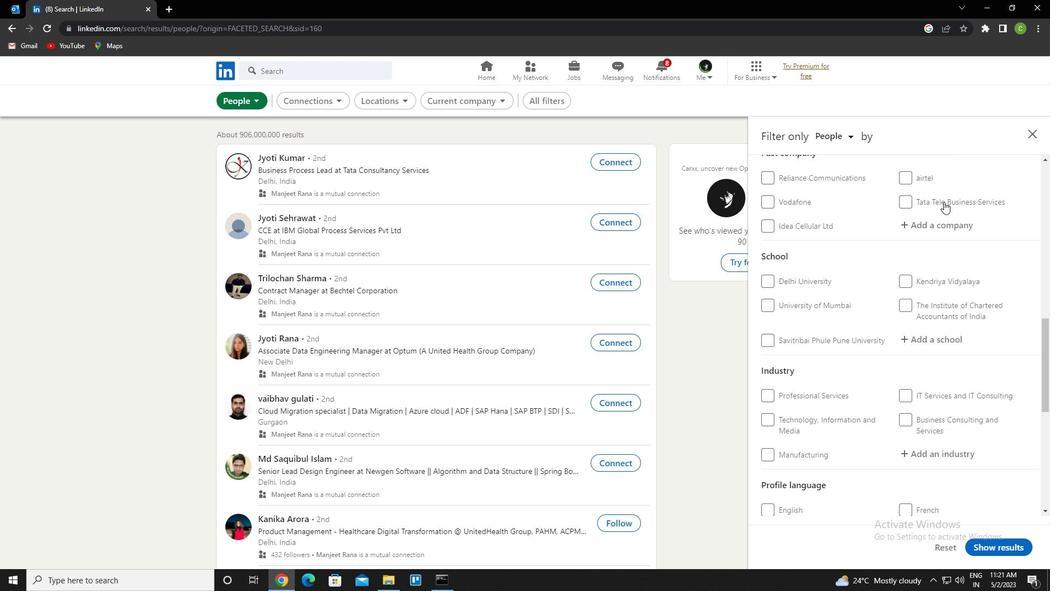 
Action: Mouse scrolled (944, 201) with delta (0, 0)
Screenshot: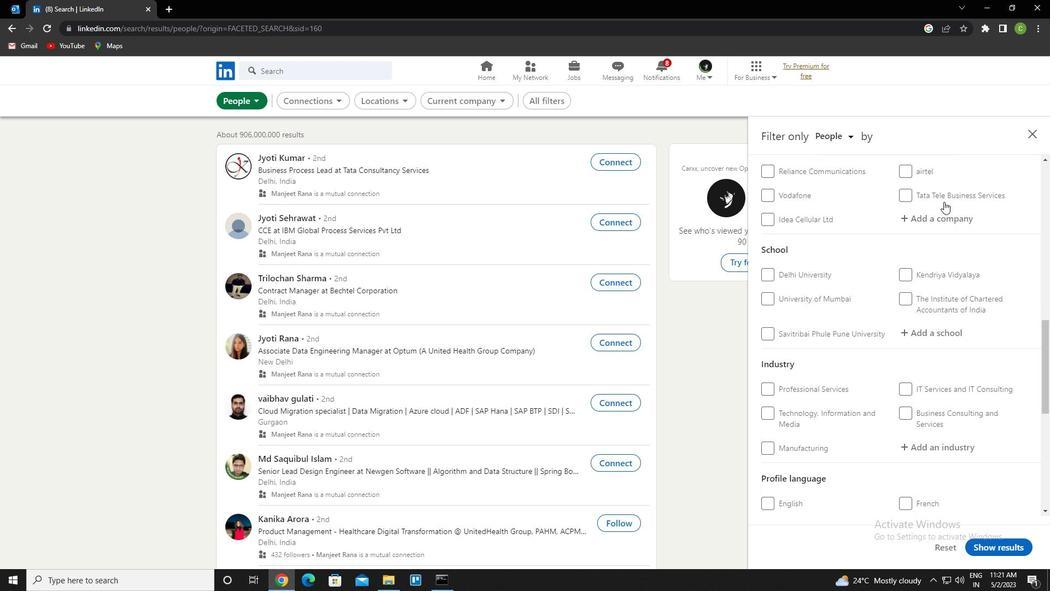 
Action: Mouse moved to (926, 222)
Screenshot: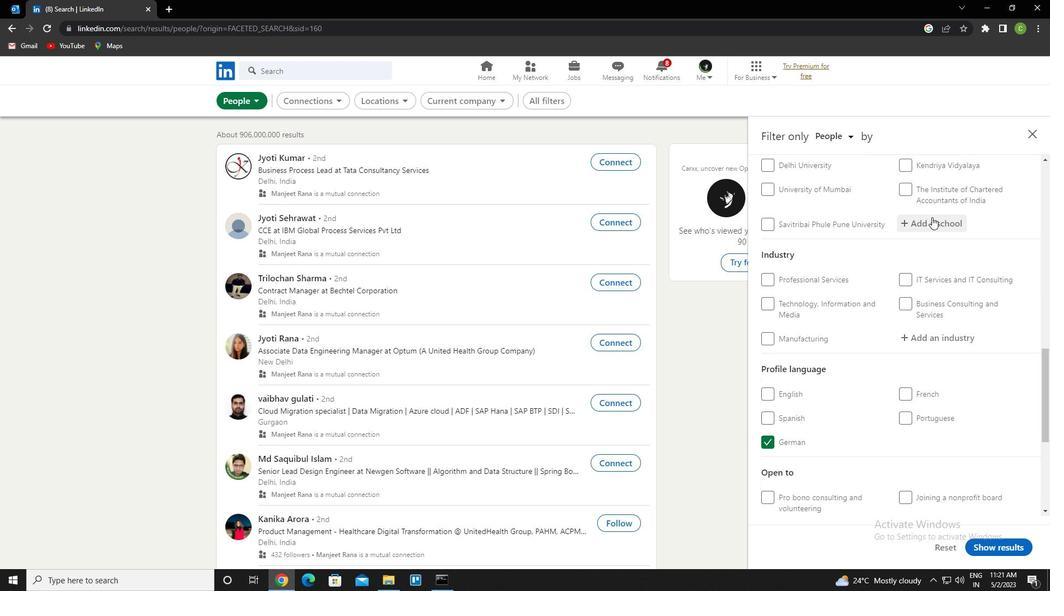 
Action: Mouse pressed left at (926, 222)
Screenshot: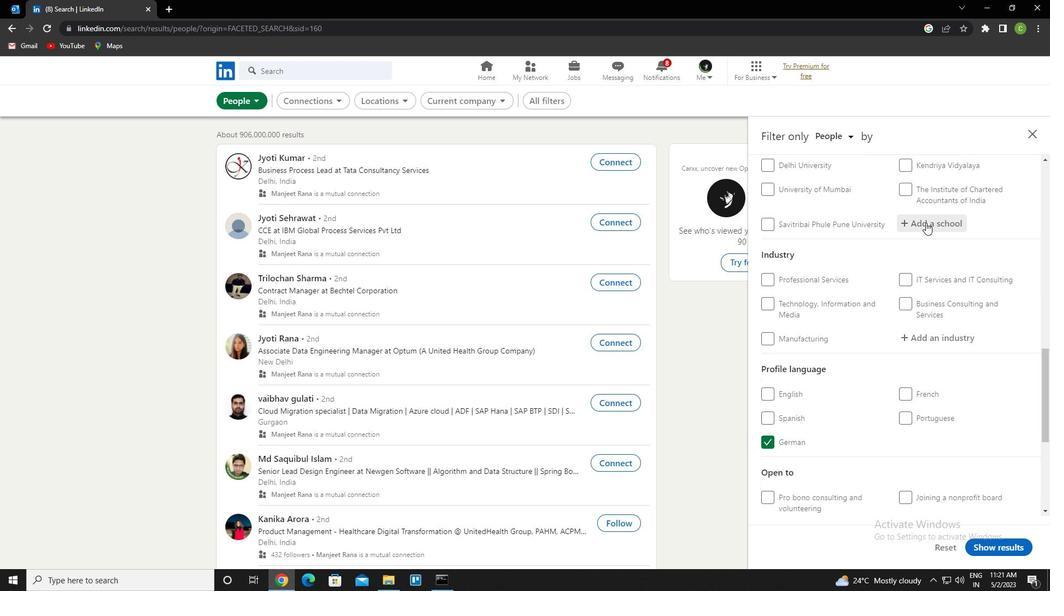 
Action: Key pressed <Key.caps_lock>s<Key.caps_lock>t.<Key.space><Key.caps_lock>j<Key.caps_lock>osep<Key.down><Key.down><Key.down><Key.down><Key.down><Key.down><Key.down><Key.down>h<Key.space>convent<Key.space><Key.down><Key.enter>
Screenshot: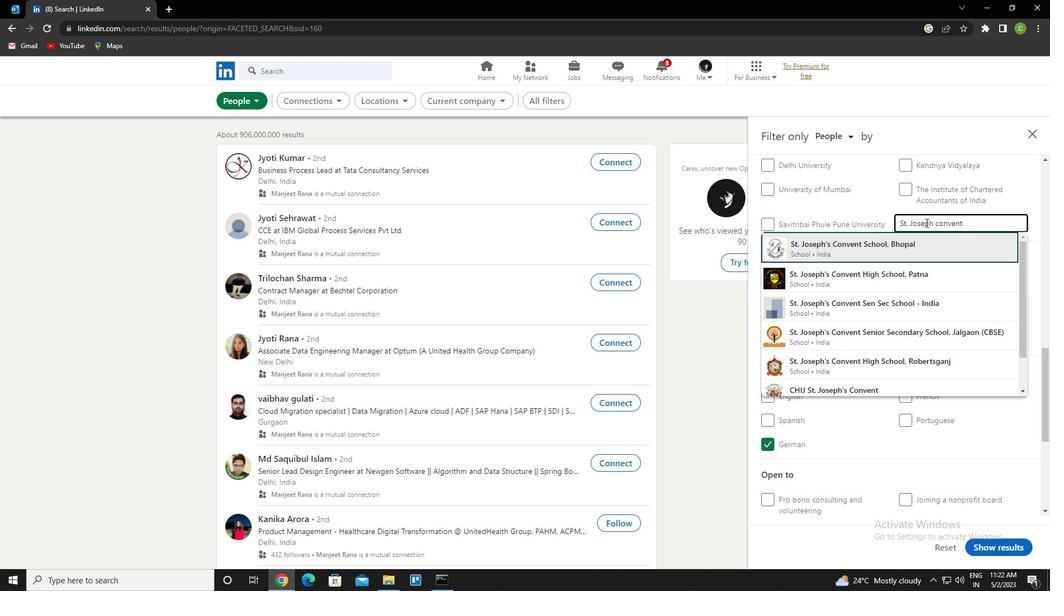 
Action: Mouse scrolled (926, 222) with delta (0, 0)
Screenshot: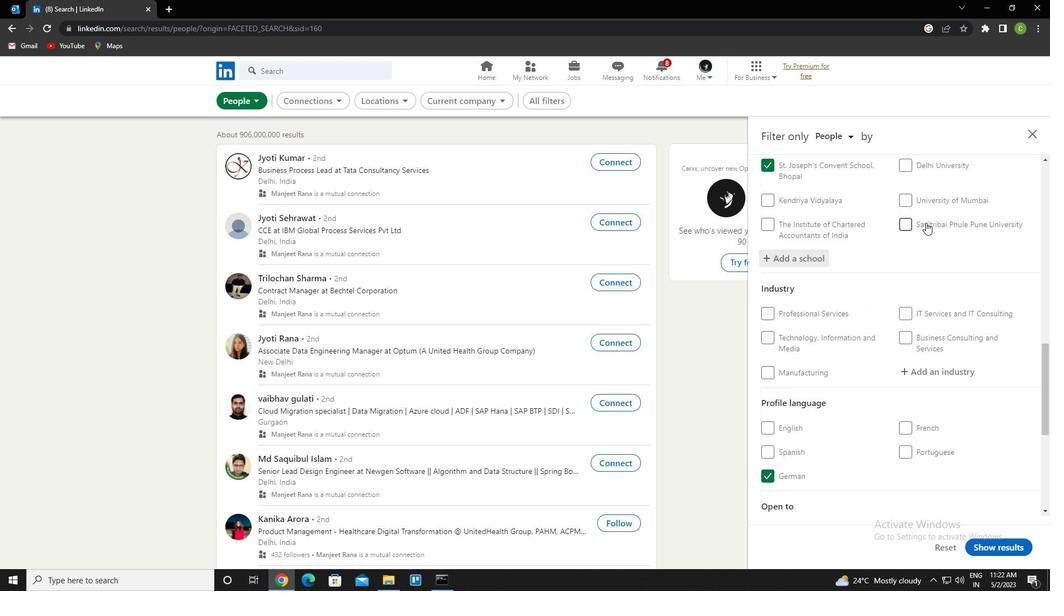 
Action: Mouse scrolled (926, 222) with delta (0, 0)
Screenshot: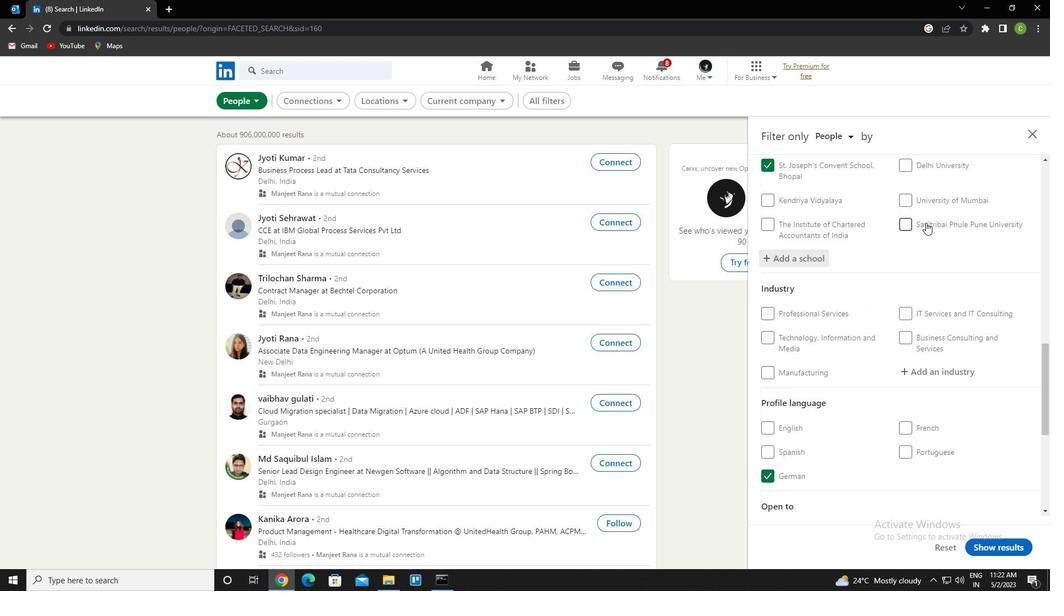 
Action: Mouse scrolled (926, 222) with delta (0, 0)
Screenshot: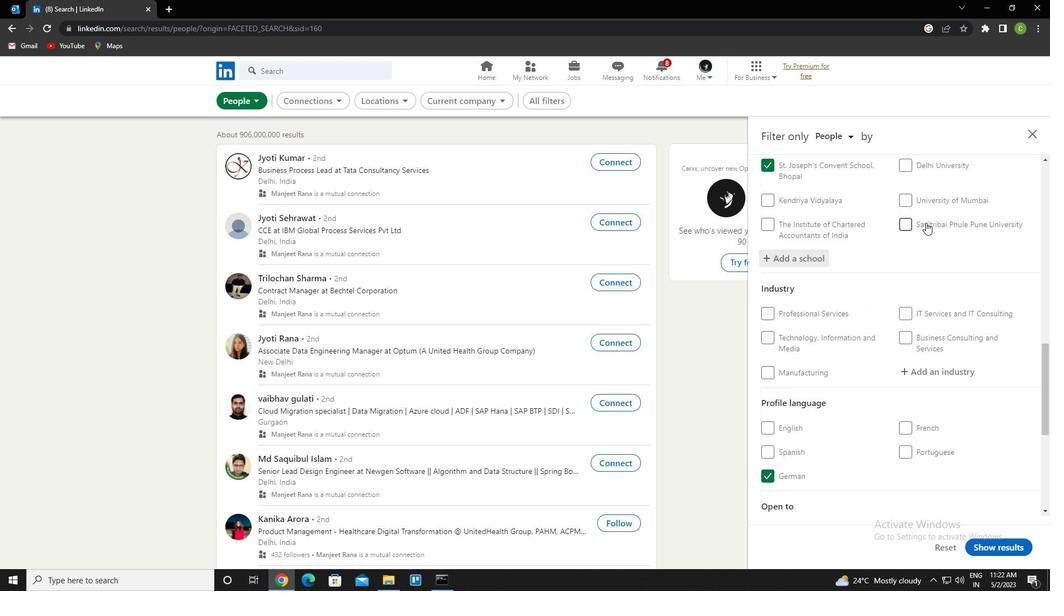 
Action: Mouse scrolled (926, 222) with delta (0, 0)
Screenshot: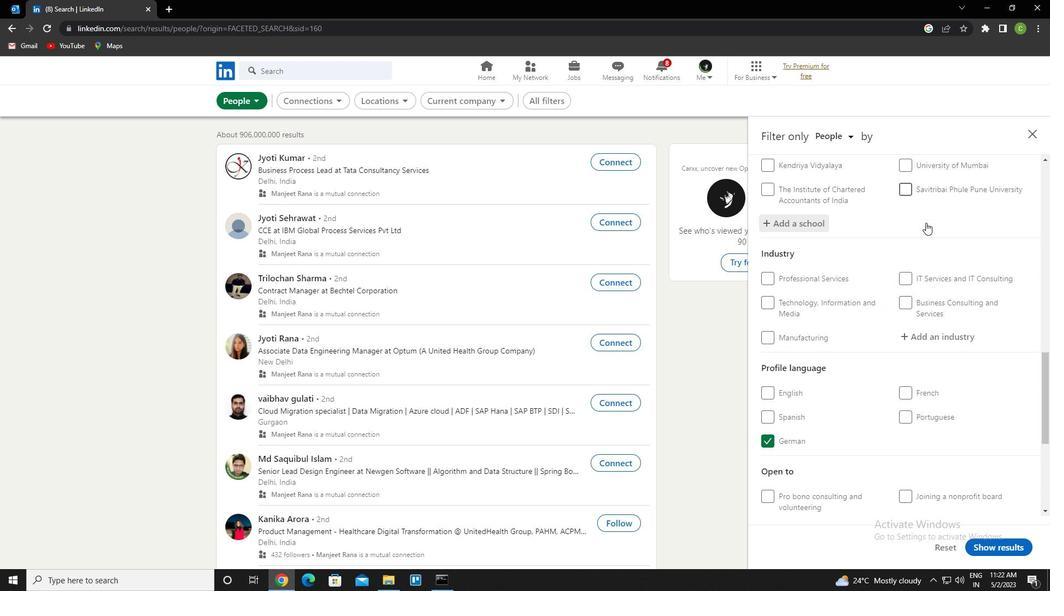 
Action: Mouse moved to (909, 258)
Screenshot: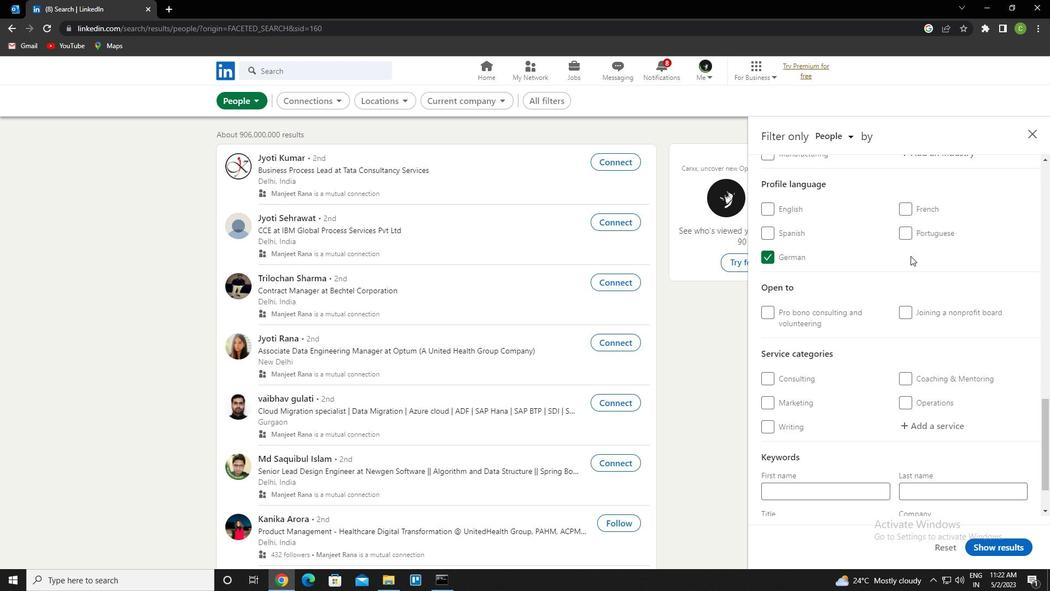 
Action: Mouse scrolled (909, 258) with delta (0, 0)
Screenshot: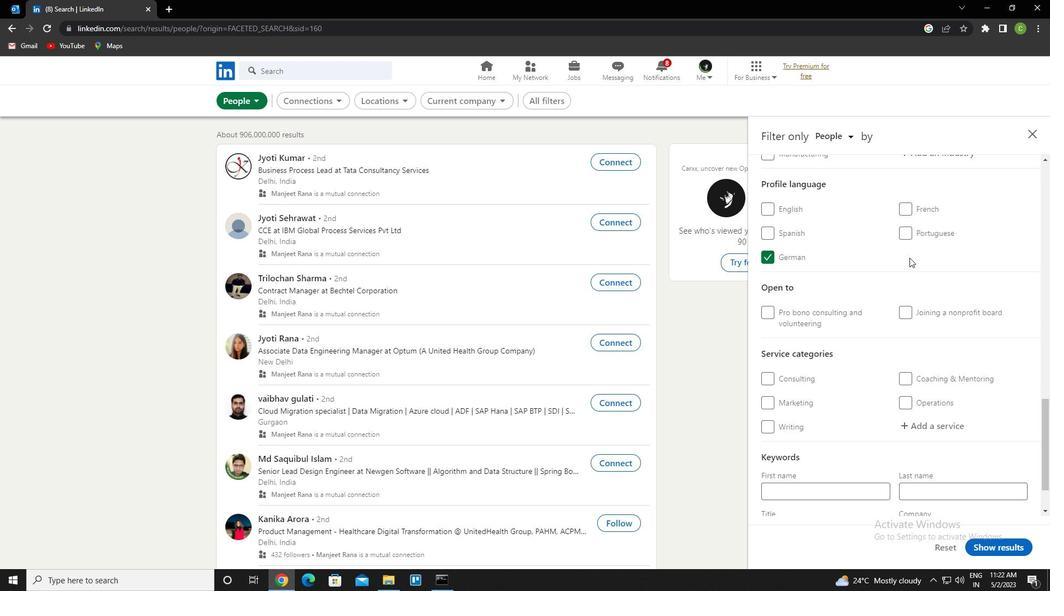 
Action: Mouse scrolled (909, 258) with delta (0, 0)
Screenshot: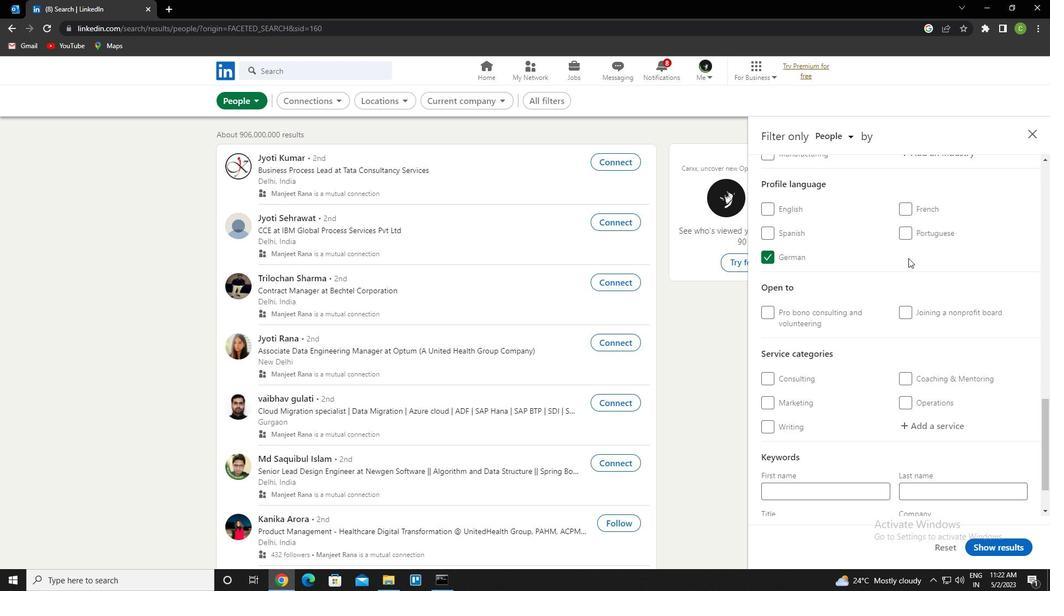 
Action: Mouse moved to (932, 264)
Screenshot: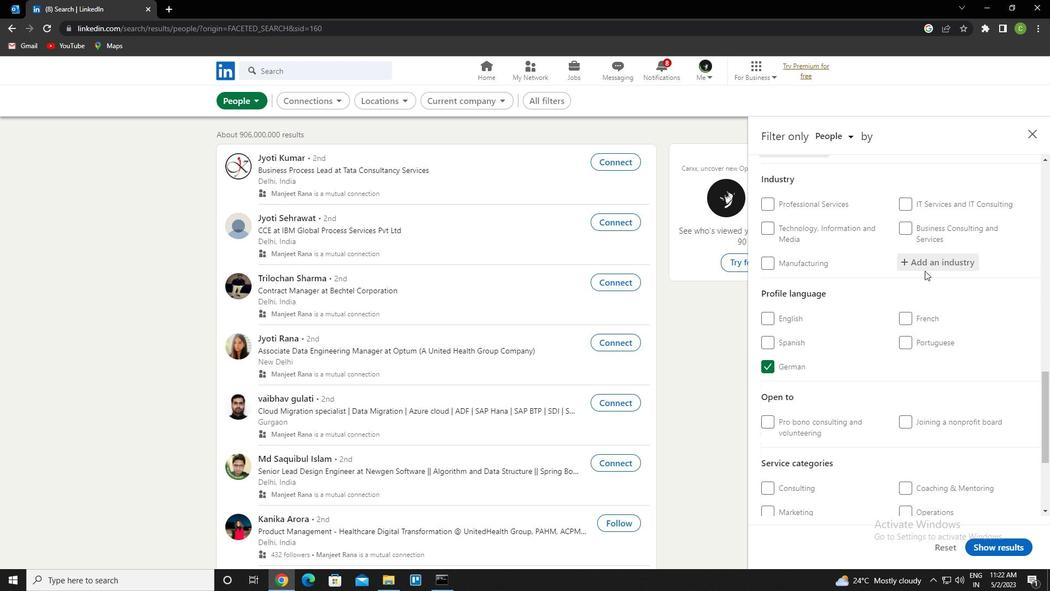 
Action: Mouse pressed left at (932, 264)
Screenshot: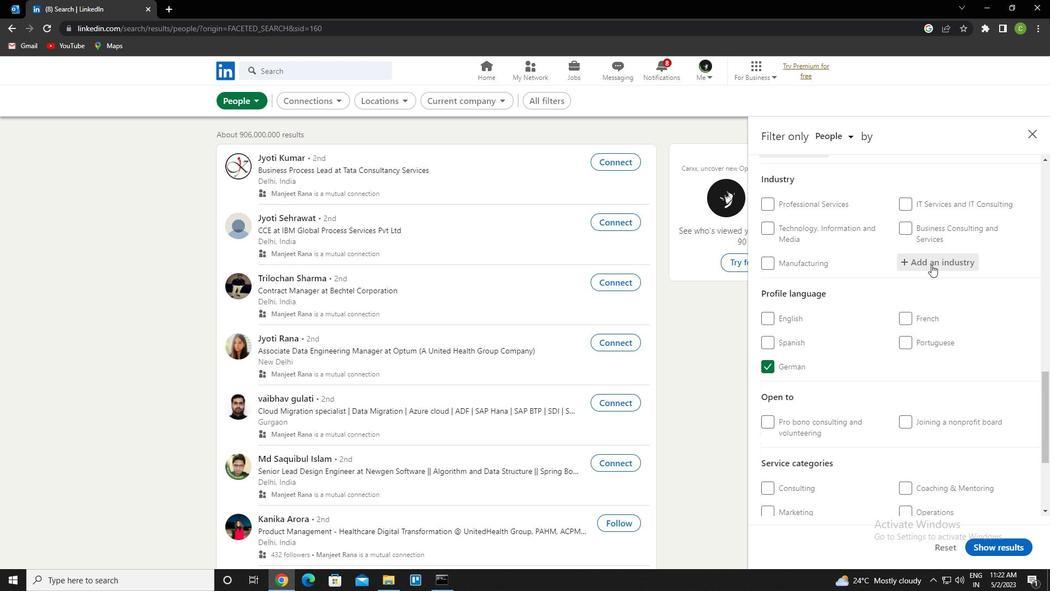 
Action: Key pressed <Key.caps_lock>w<Key.backspace>u<Key.caps_lock>rban<Key.up><Key.enter>
Screenshot: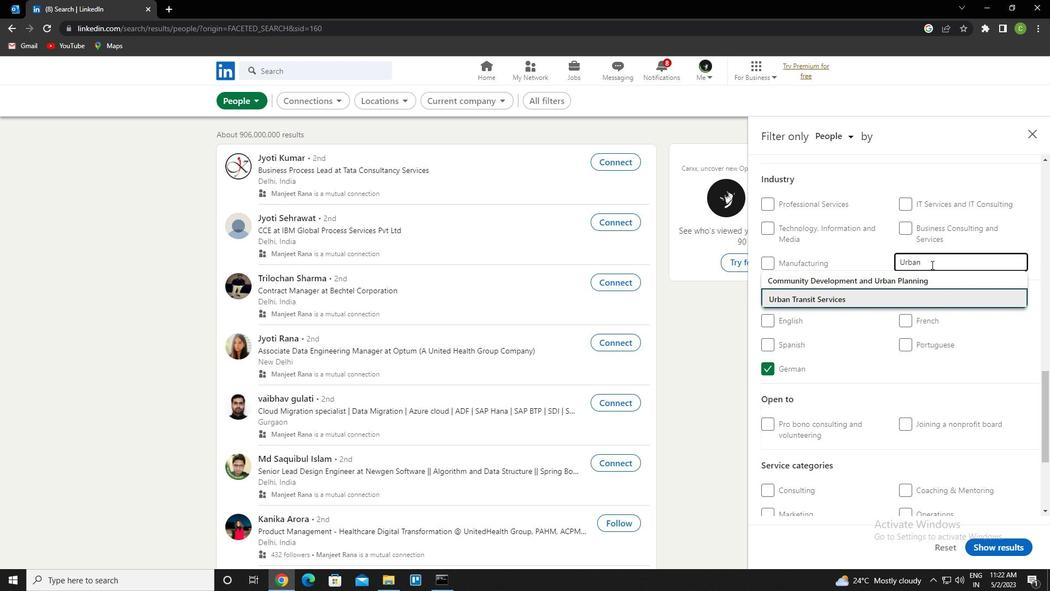 
Action: Mouse scrolled (932, 264) with delta (0, 0)
Screenshot: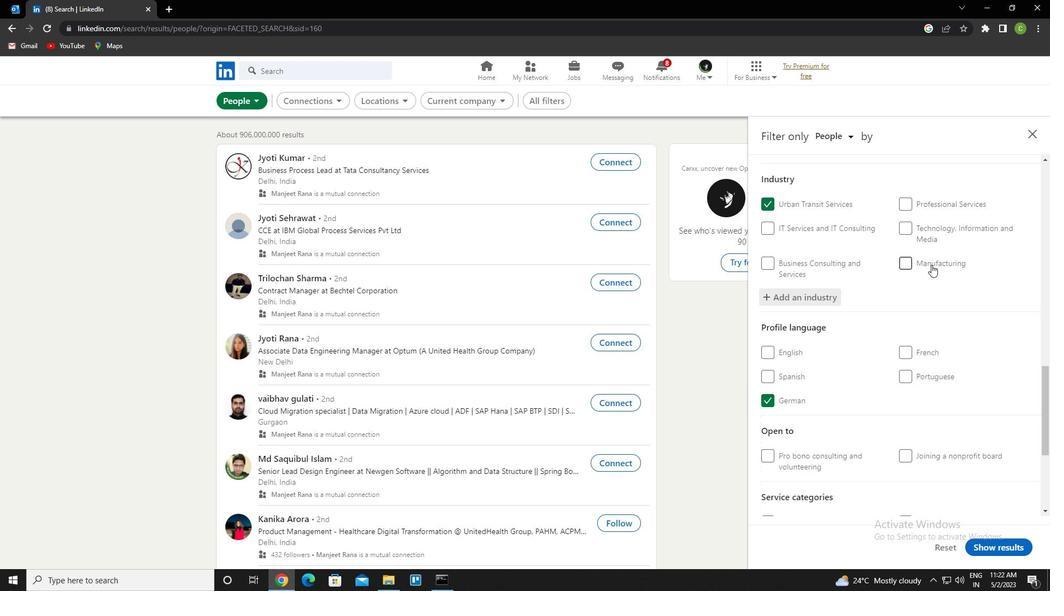 
Action: Mouse scrolled (932, 264) with delta (0, 0)
Screenshot: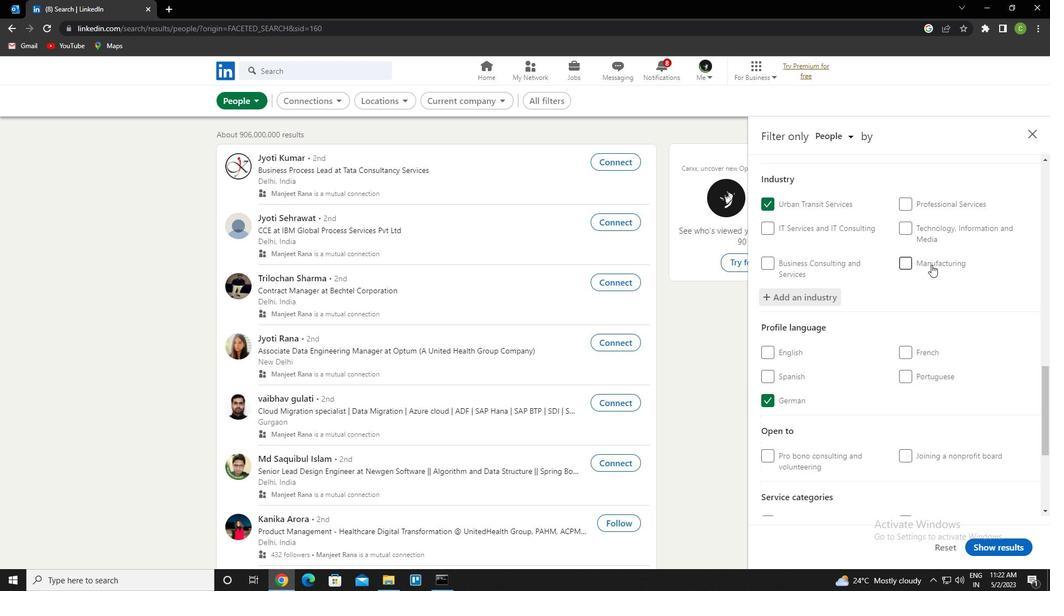 
Action: Mouse scrolled (932, 264) with delta (0, 0)
Screenshot: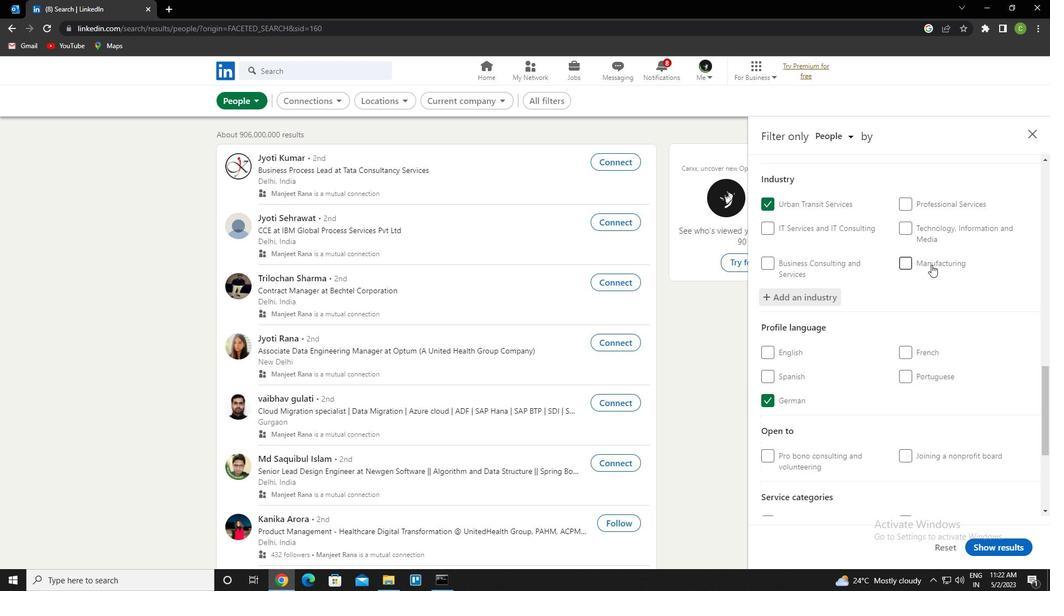 
Action: Mouse scrolled (932, 264) with delta (0, 0)
Screenshot: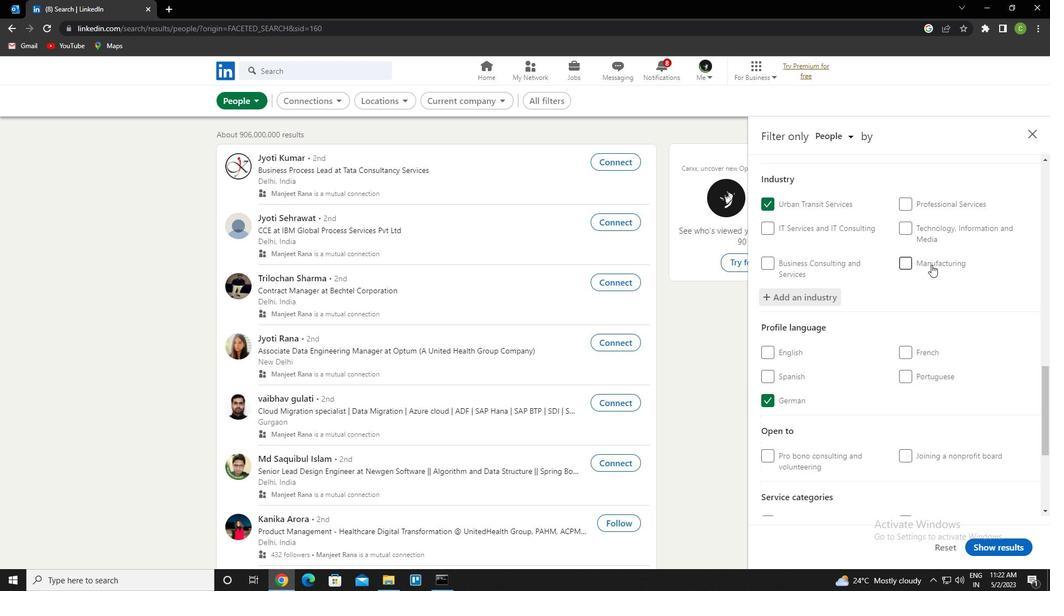 
Action: Mouse scrolled (932, 264) with delta (0, 0)
Screenshot: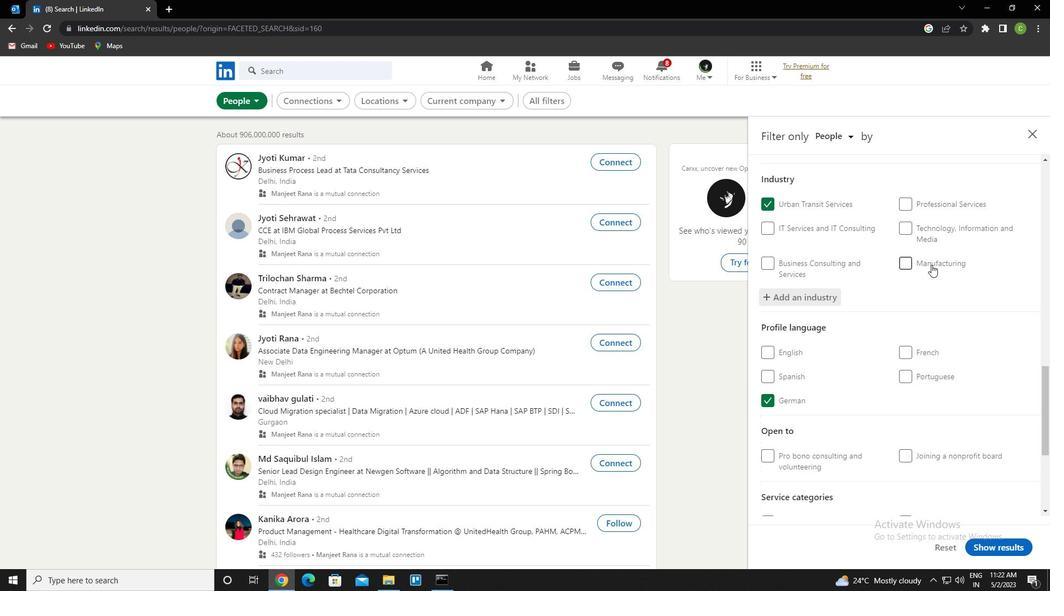 
Action: Mouse scrolled (932, 264) with delta (0, 0)
Screenshot: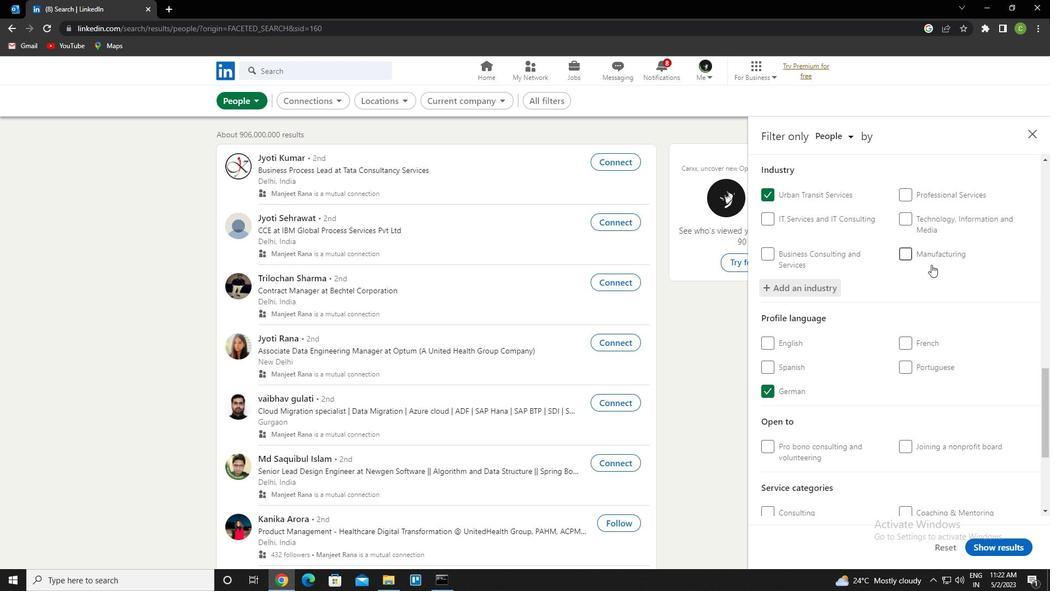 
Action: Mouse scrolled (932, 264) with delta (0, 0)
Screenshot: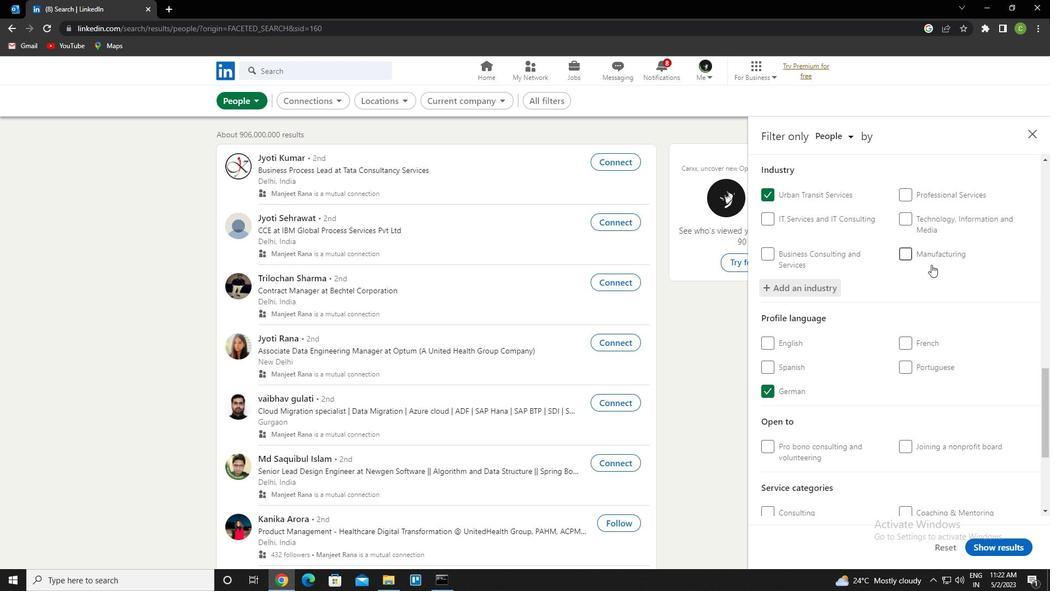 
Action: Mouse scrolled (932, 264) with delta (0, 0)
Screenshot: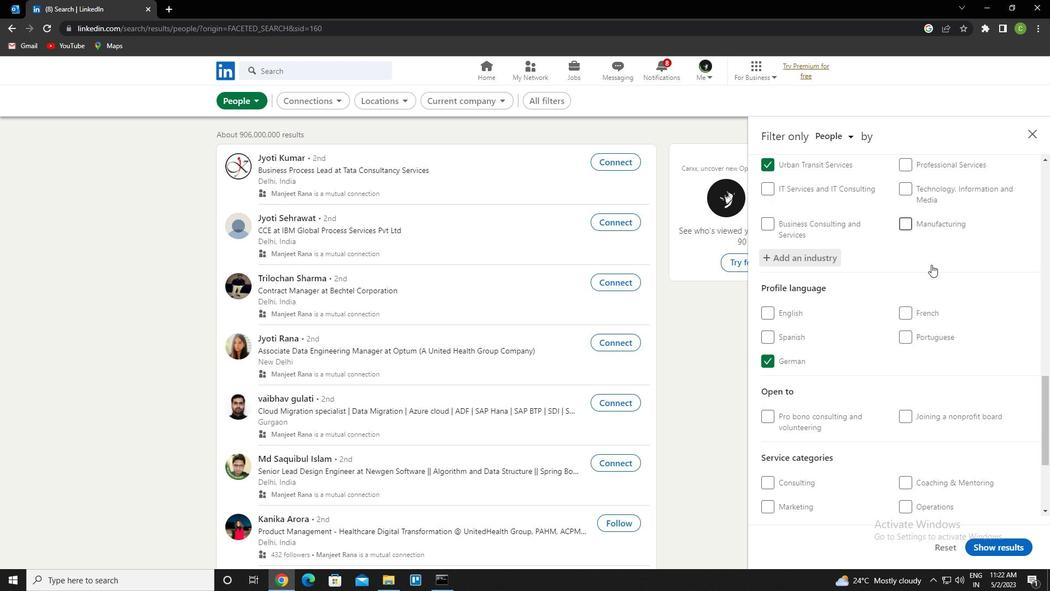 
Action: Mouse scrolled (932, 264) with delta (0, 0)
Screenshot: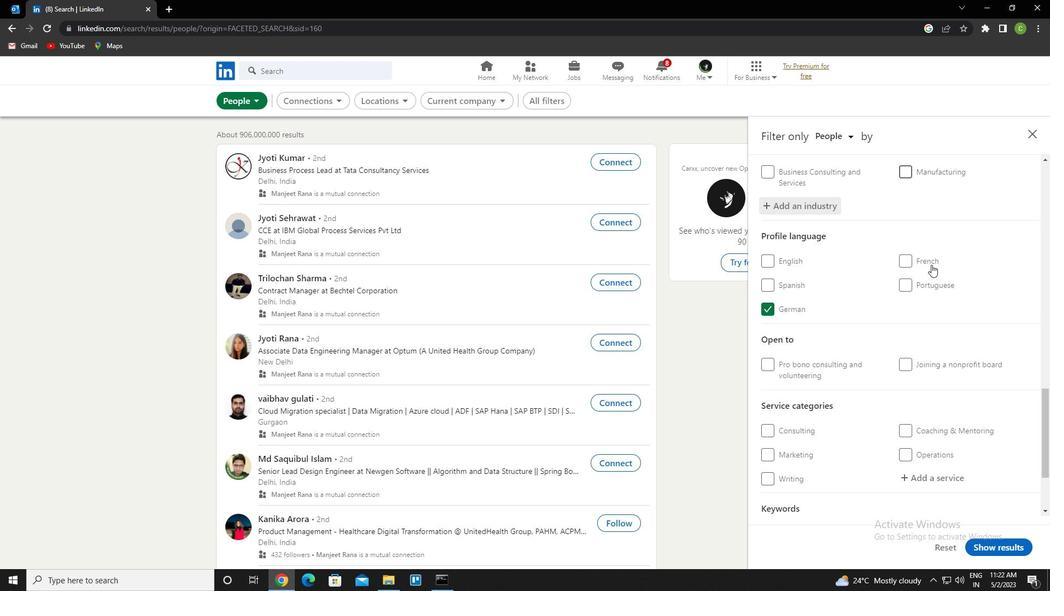 
Action: Mouse moved to (928, 359)
Screenshot: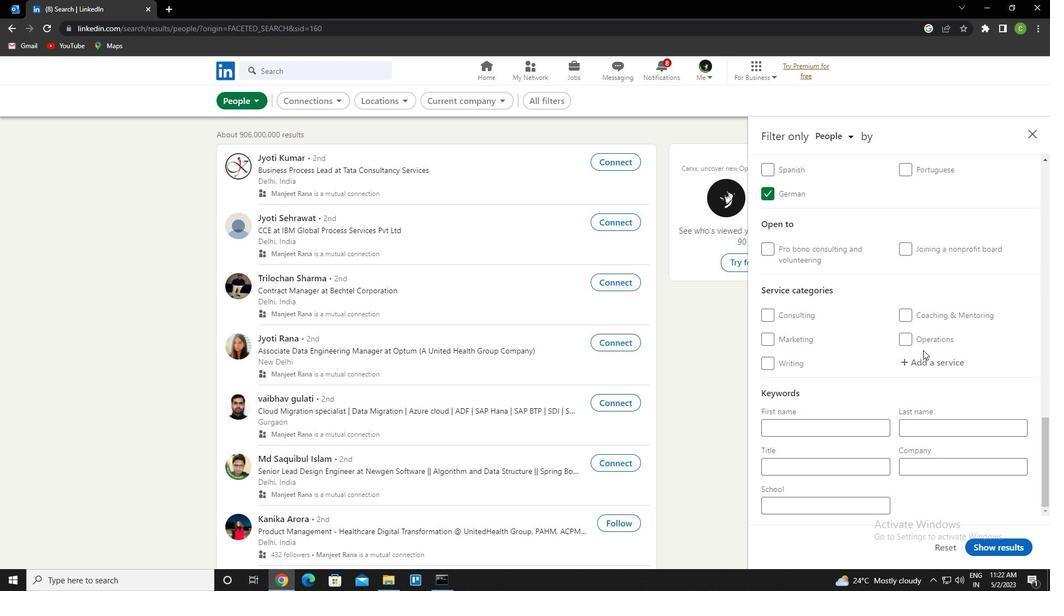 
Action: Mouse pressed left at (928, 359)
Screenshot: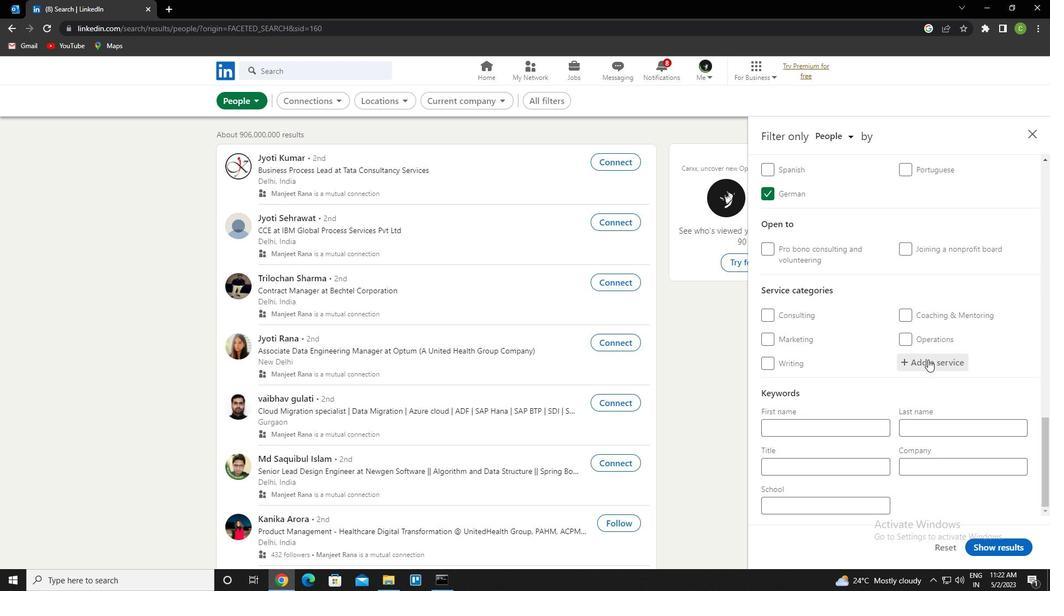
Action: Key pressed <Key.caps_lock>w<Key.caps_lock>ordpre<Key.down><Key.enter>
Screenshot: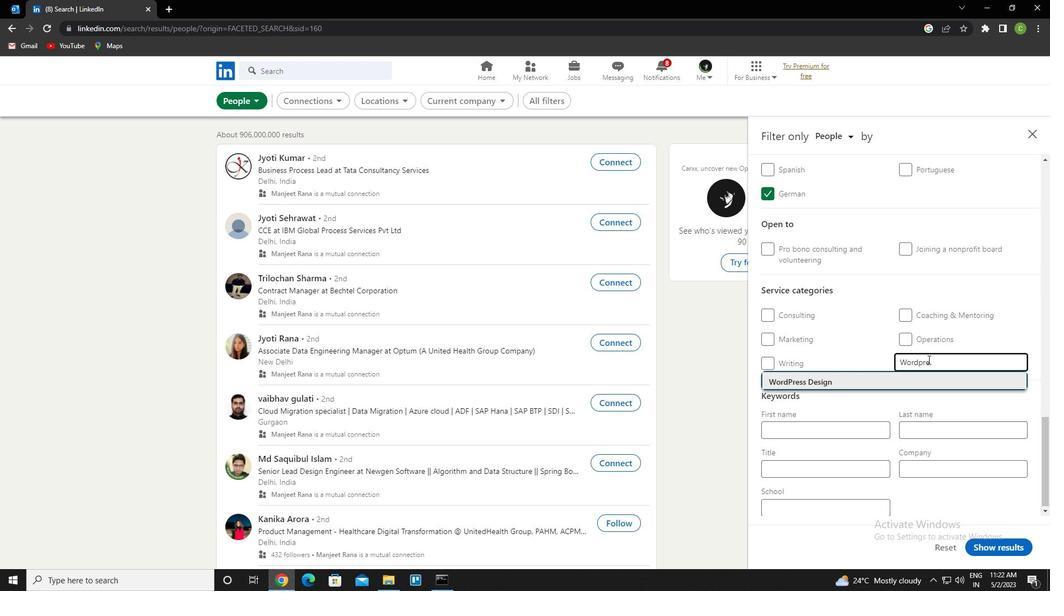 
Action: Mouse scrolled (928, 359) with delta (0, 0)
Screenshot: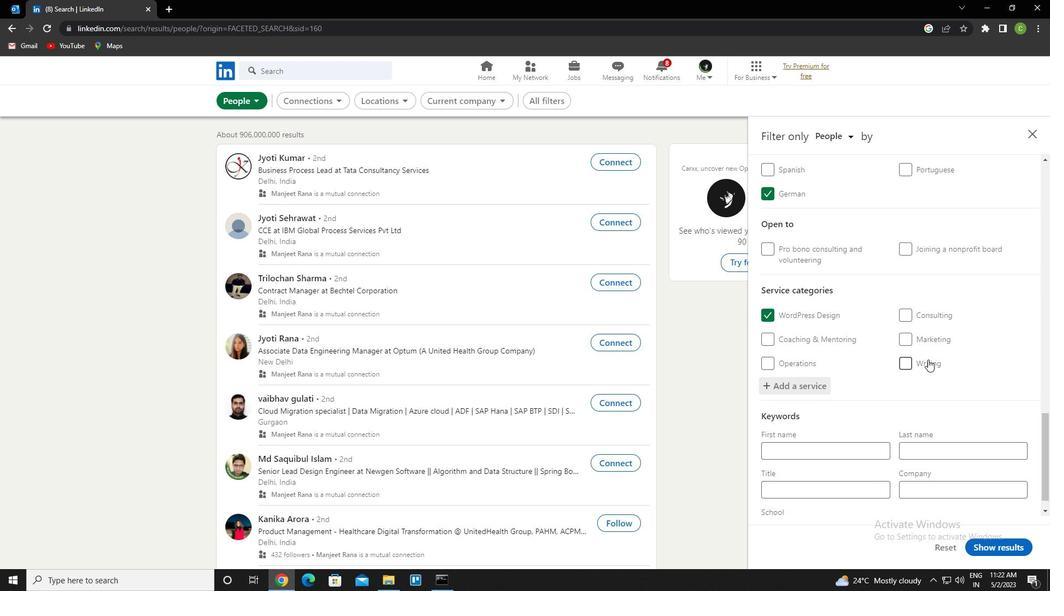 
Action: Mouse scrolled (928, 359) with delta (0, 0)
Screenshot: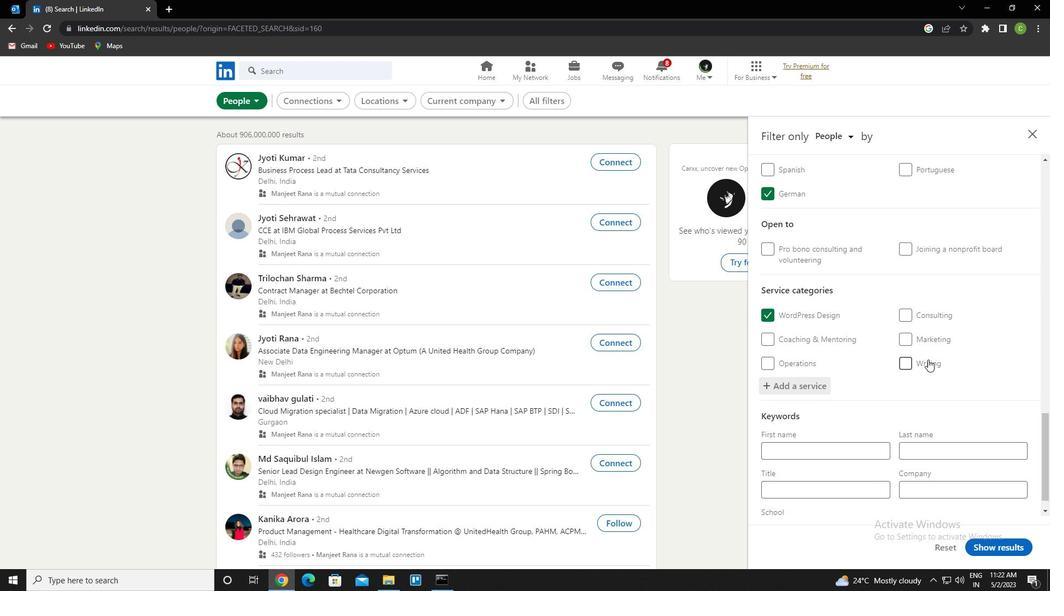 
Action: Mouse scrolled (928, 359) with delta (0, 0)
Screenshot: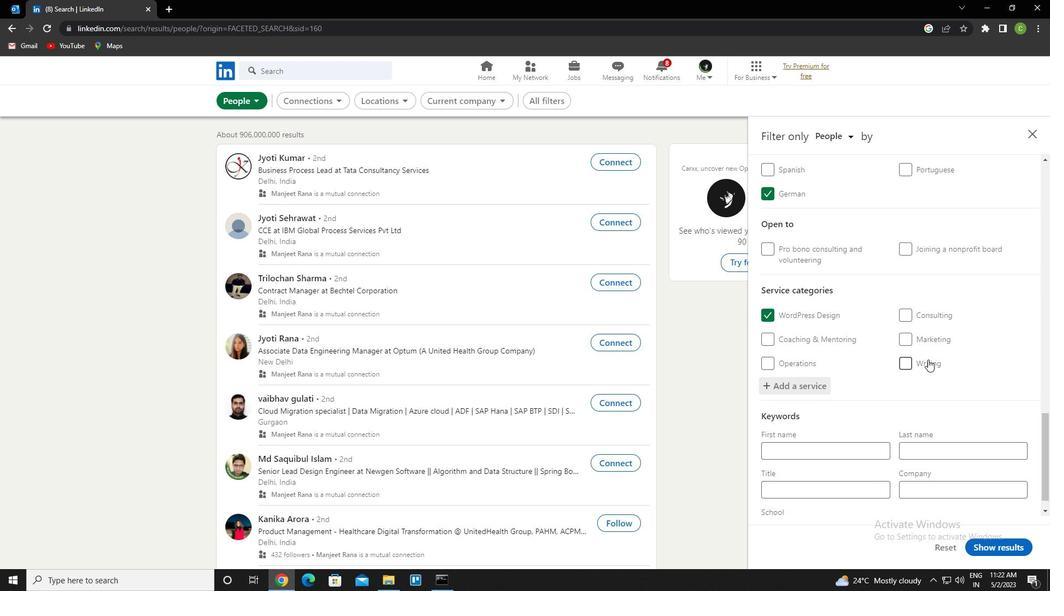 
Action: Mouse scrolled (928, 359) with delta (0, 0)
Screenshot: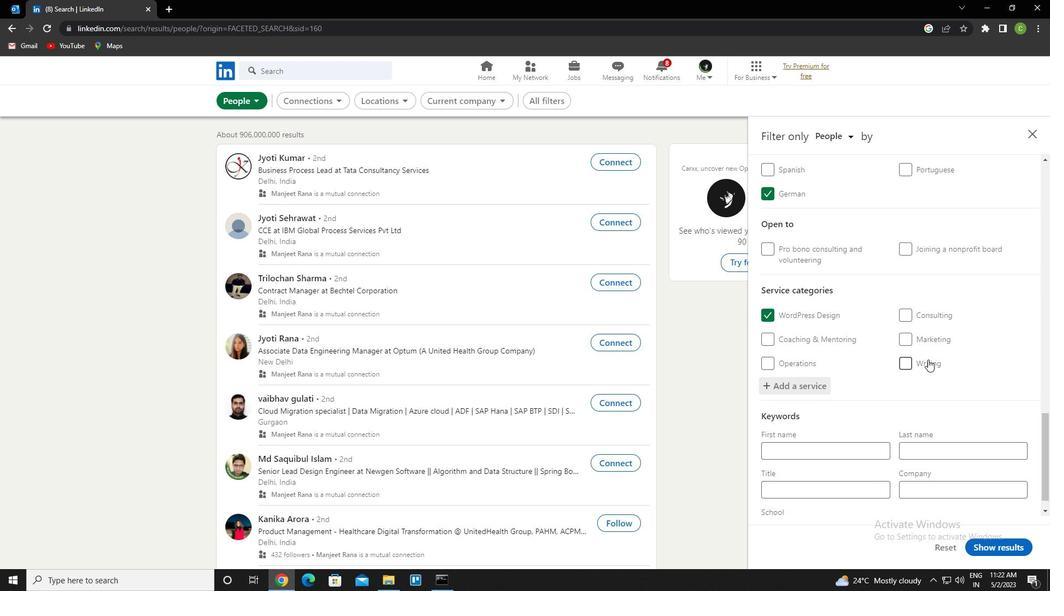 
Action: Mouse scrolled (928, 359) with delta (0, 0)
Screenshot: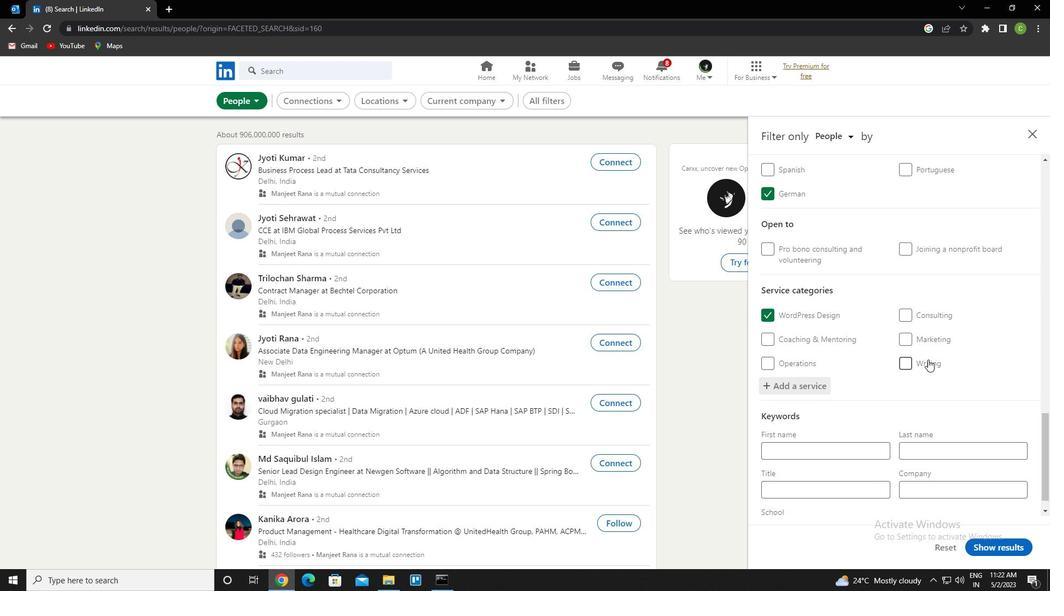 
Action: Mouse scrolled (928, 359) with delta (0, 0)
Screenshot: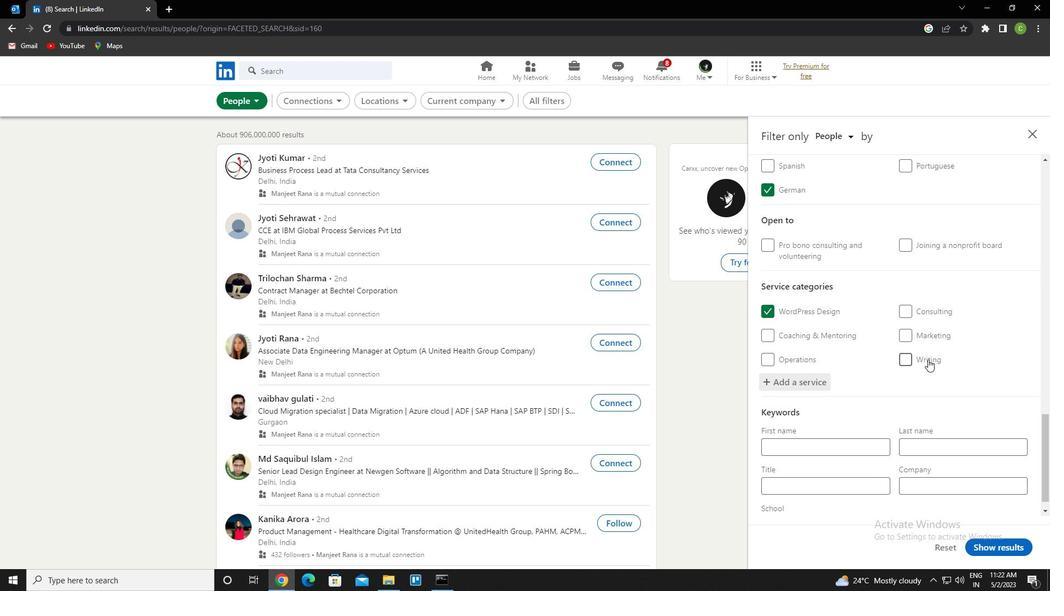 
Action: Mouse scrolled (928, 359) with delta (0, 0)
Screenshot: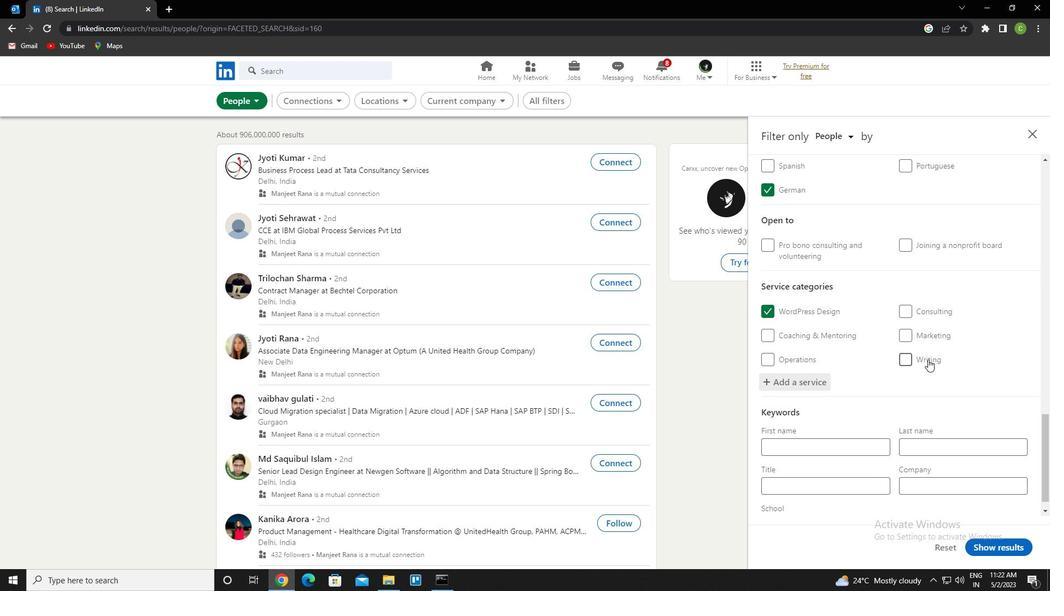 
Action: Mouse scrolled (928, 359) with delta (0, 0)
Screenshot: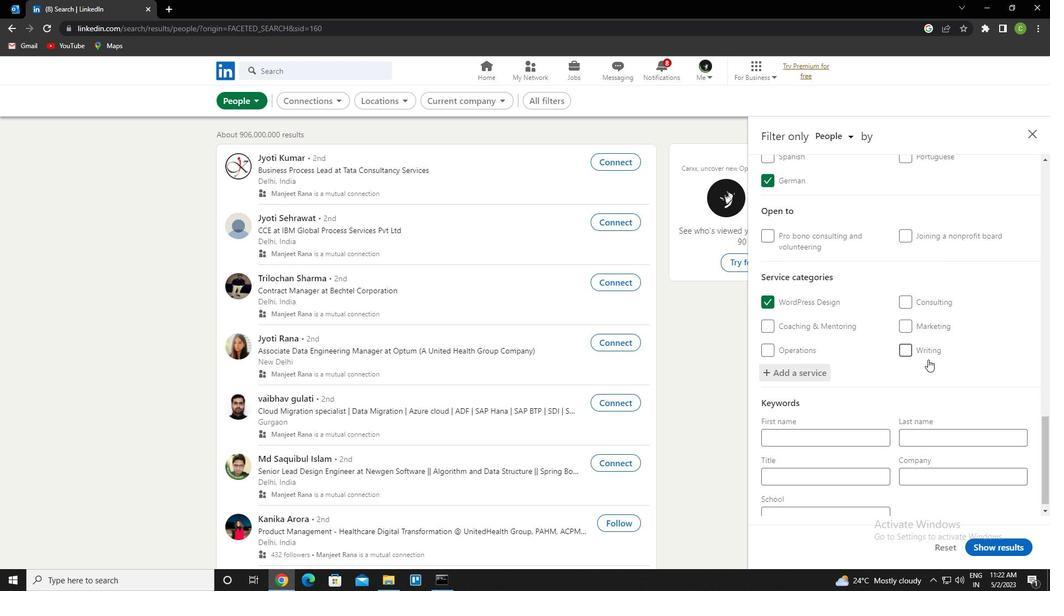
Action: Mouse moved to (829, 472)
Screenshot: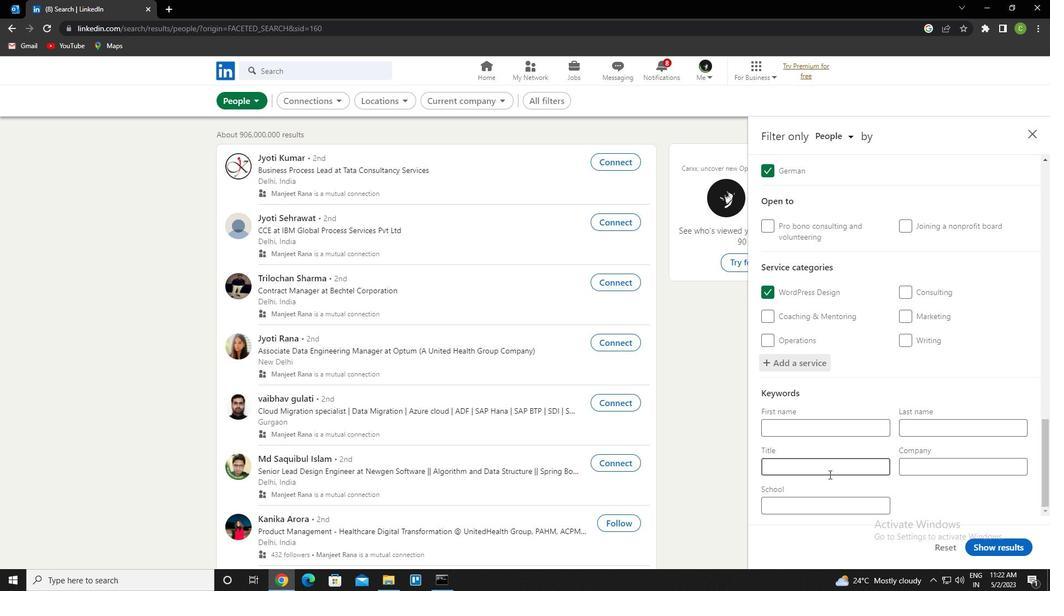 
Action: Mouse pressed left at (829, 472)
Screenshot: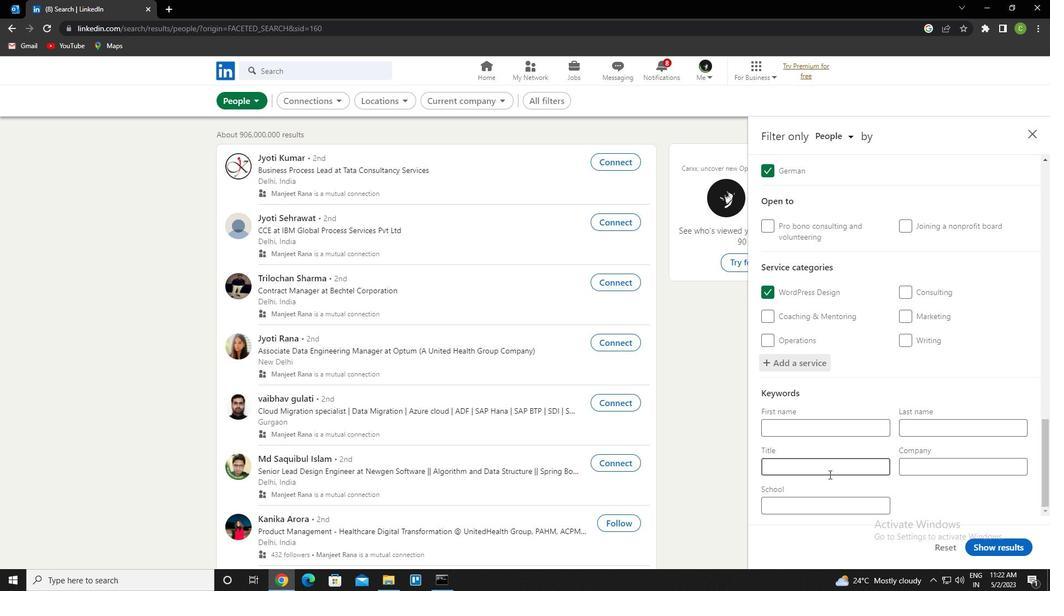 
Action: Key pressed <Key.caps_lock>a<Key.caps_lock>ssistant<Key.space><Key.caps_lock>m<Key.caps_lock>anager
Screenshot: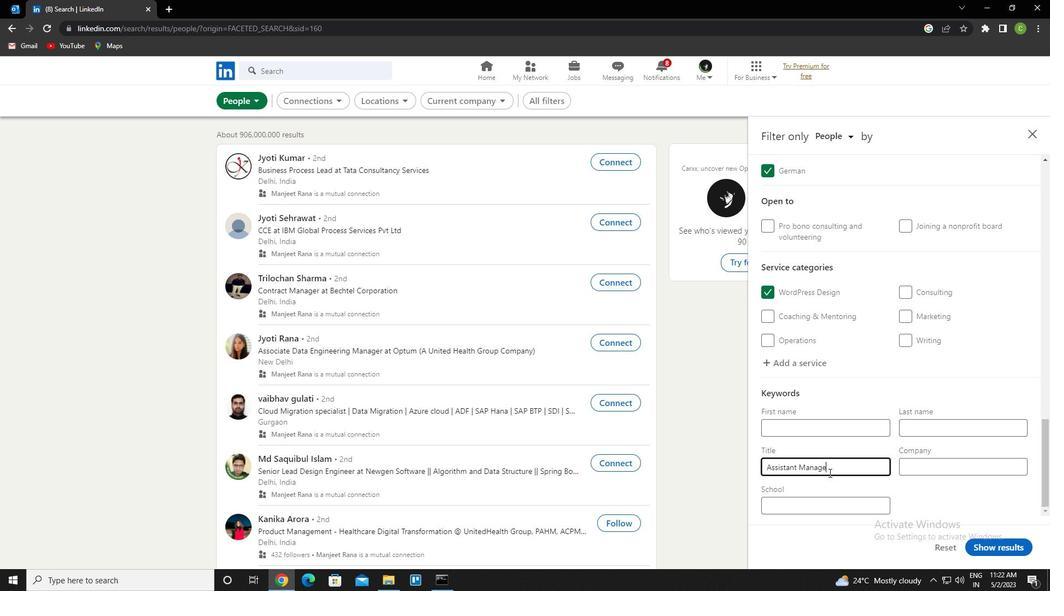 
Action: Mouse moved to (1016, 537)
Screenshot: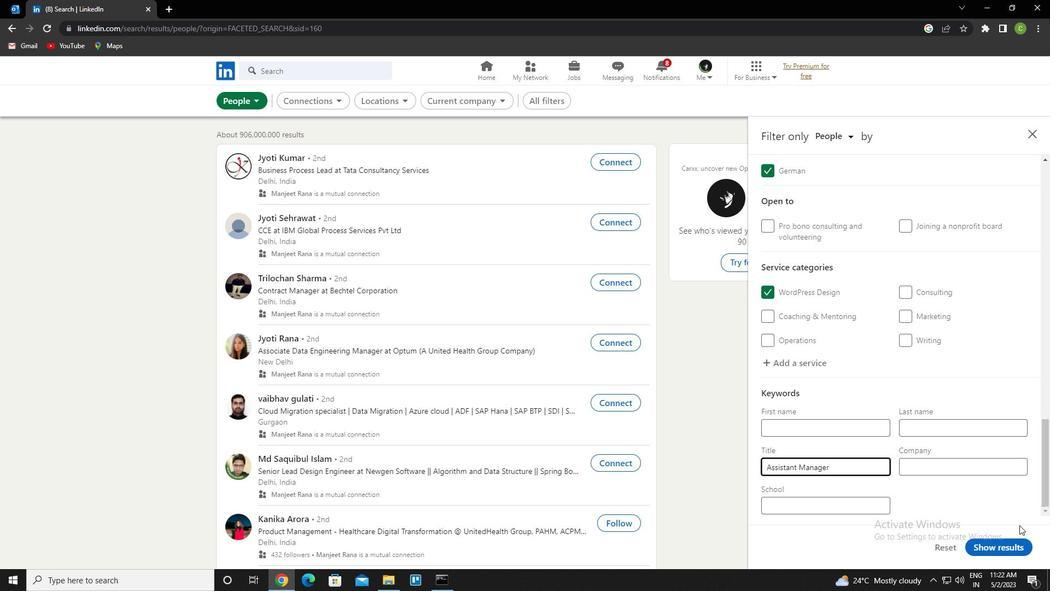 
Action: Mouse pressed left at (1016, 537)
Screenshot: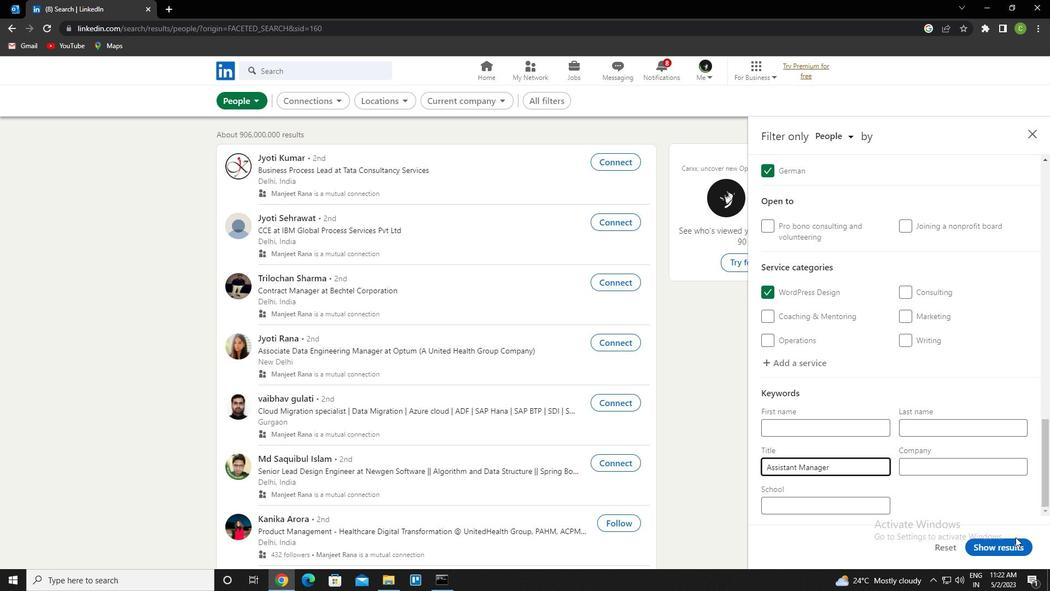 
Action: Mouse moved to (1012, 545)
Screenshot: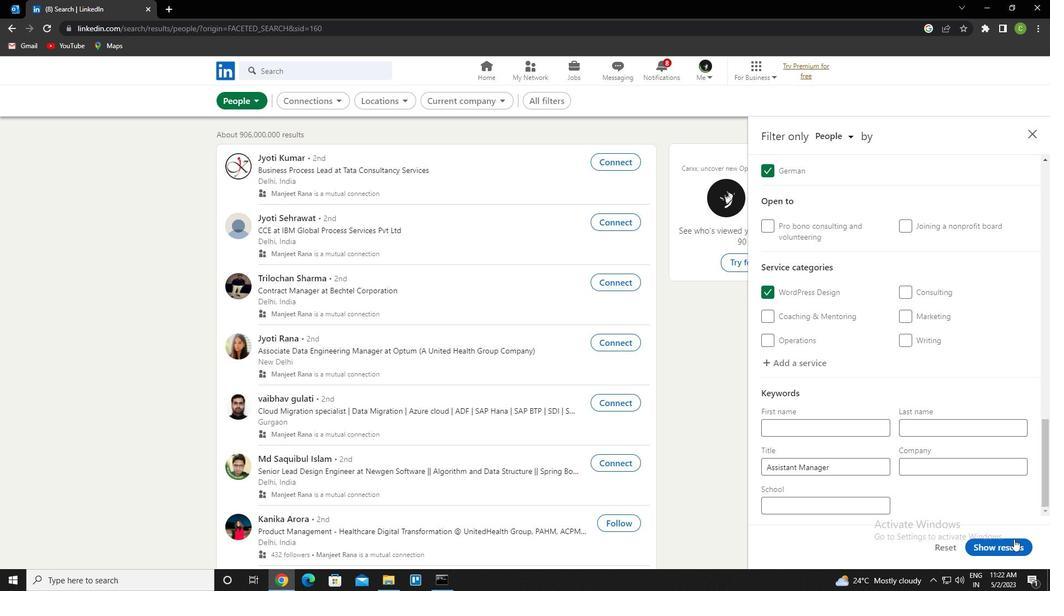 
Action: Mouse pressed left at (1012, 545)
Screenshot: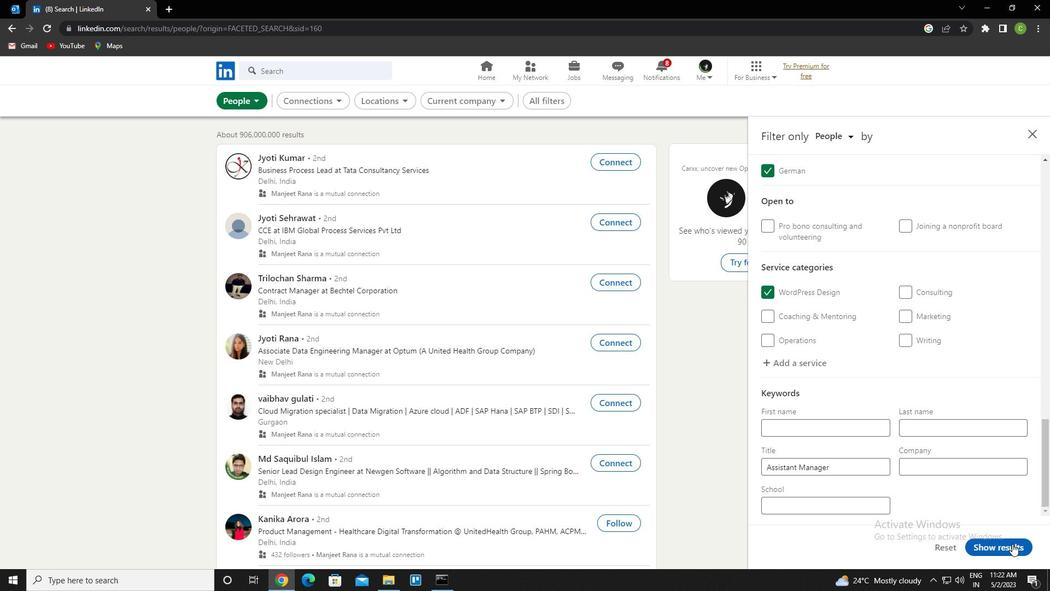 
Action: Mouse moved to (442, 551)
Screenshot: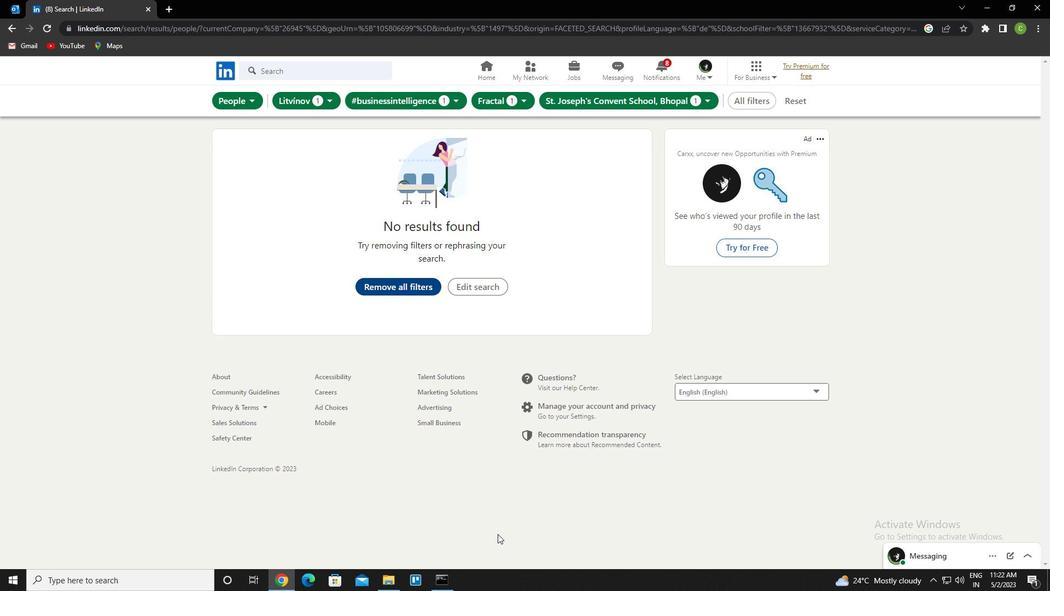 
